 Task: For heading Use Roboto mono with red colour.  font size for heading18,  'Change the font style of data to'Roboto mono and font size to 9,  Change the alignment of both headline & data to Align left In the sheet   Rise Sales templetes   book
Action: Mouse moved to (591, 193)
Screenshot: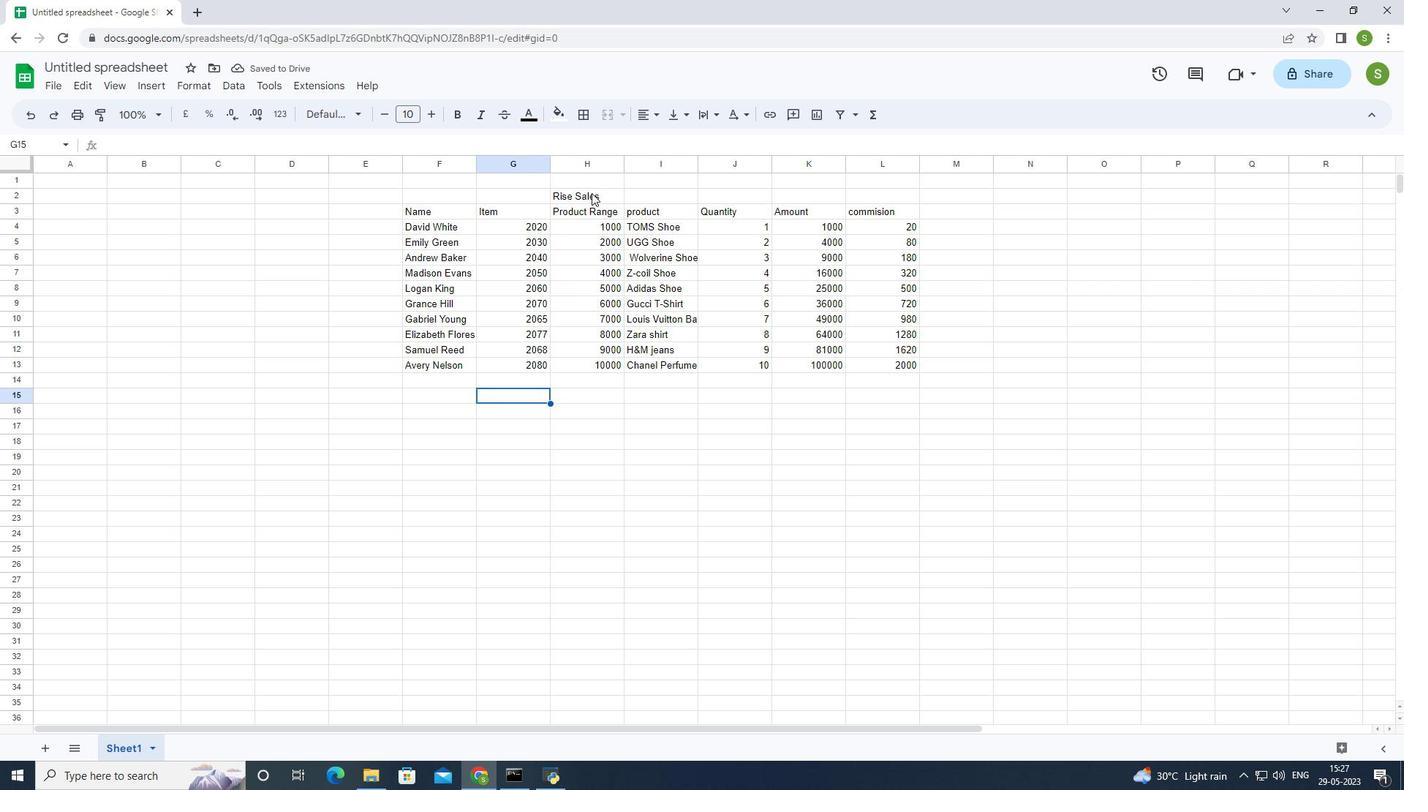 
Action: Mouse pressed left at (591, 193)
Screenshot: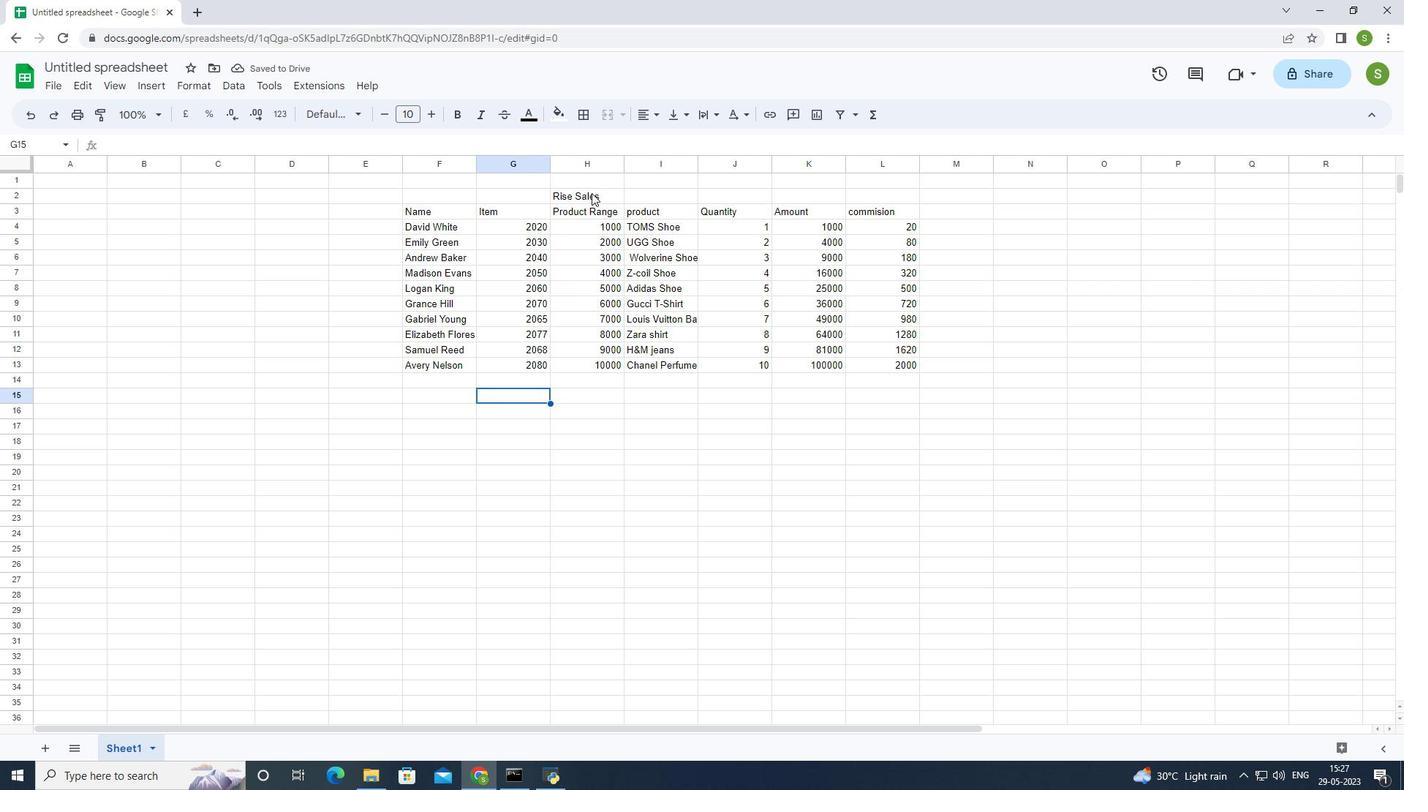 
Action: Mouse moved to (333, 117)
Screenshot: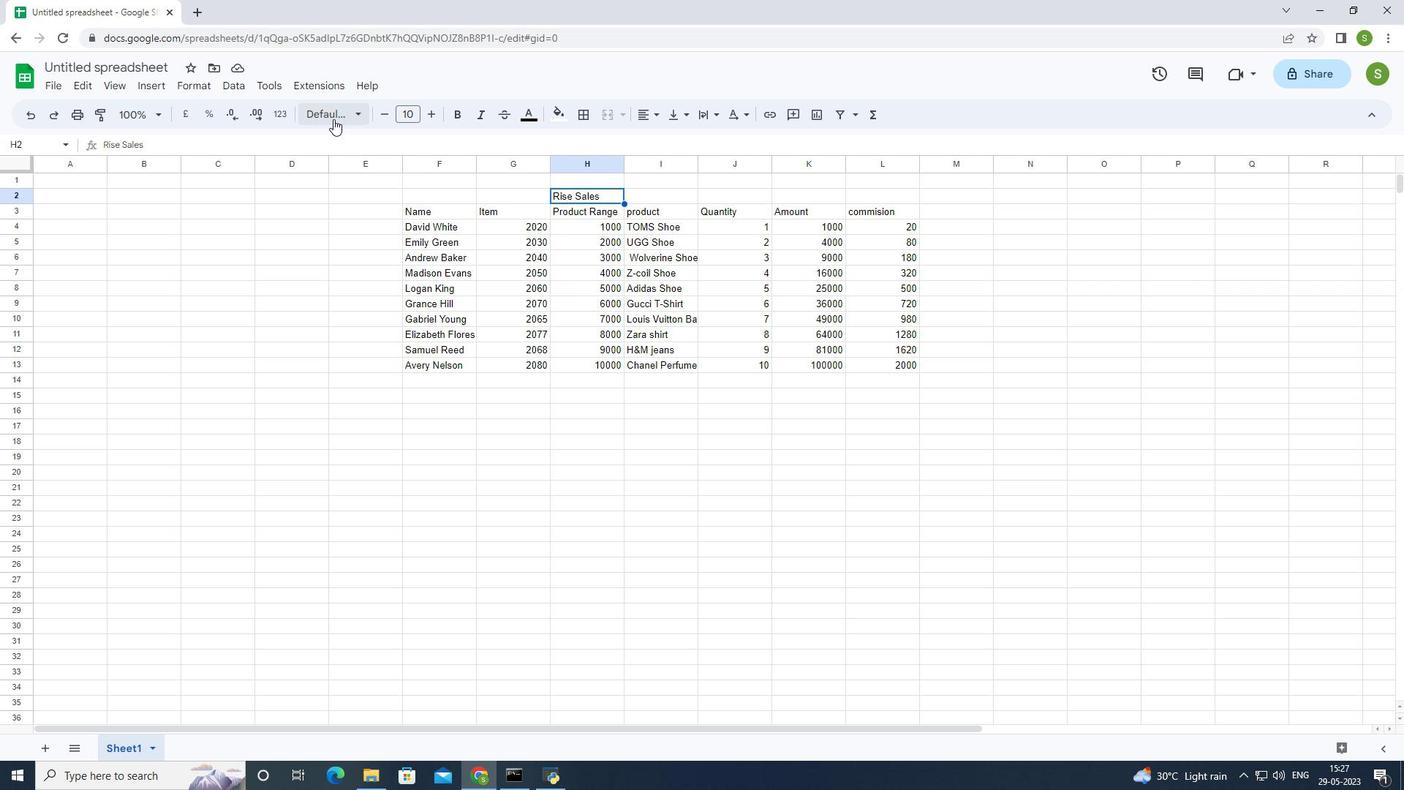 
Action: Mouse pressed left at (333, 117)
Screenshot: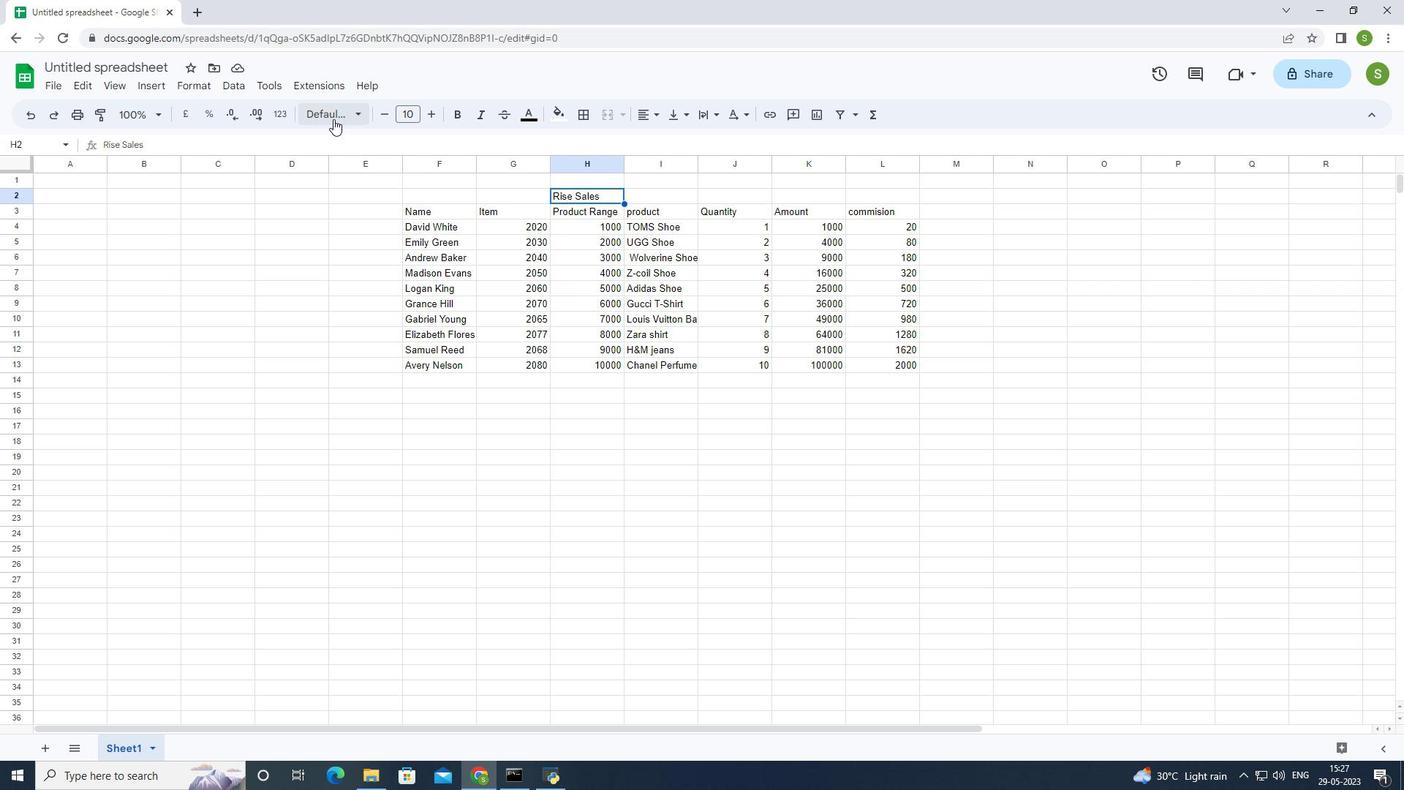 
Action: Mouse moved to (364, 140)
Screenshot: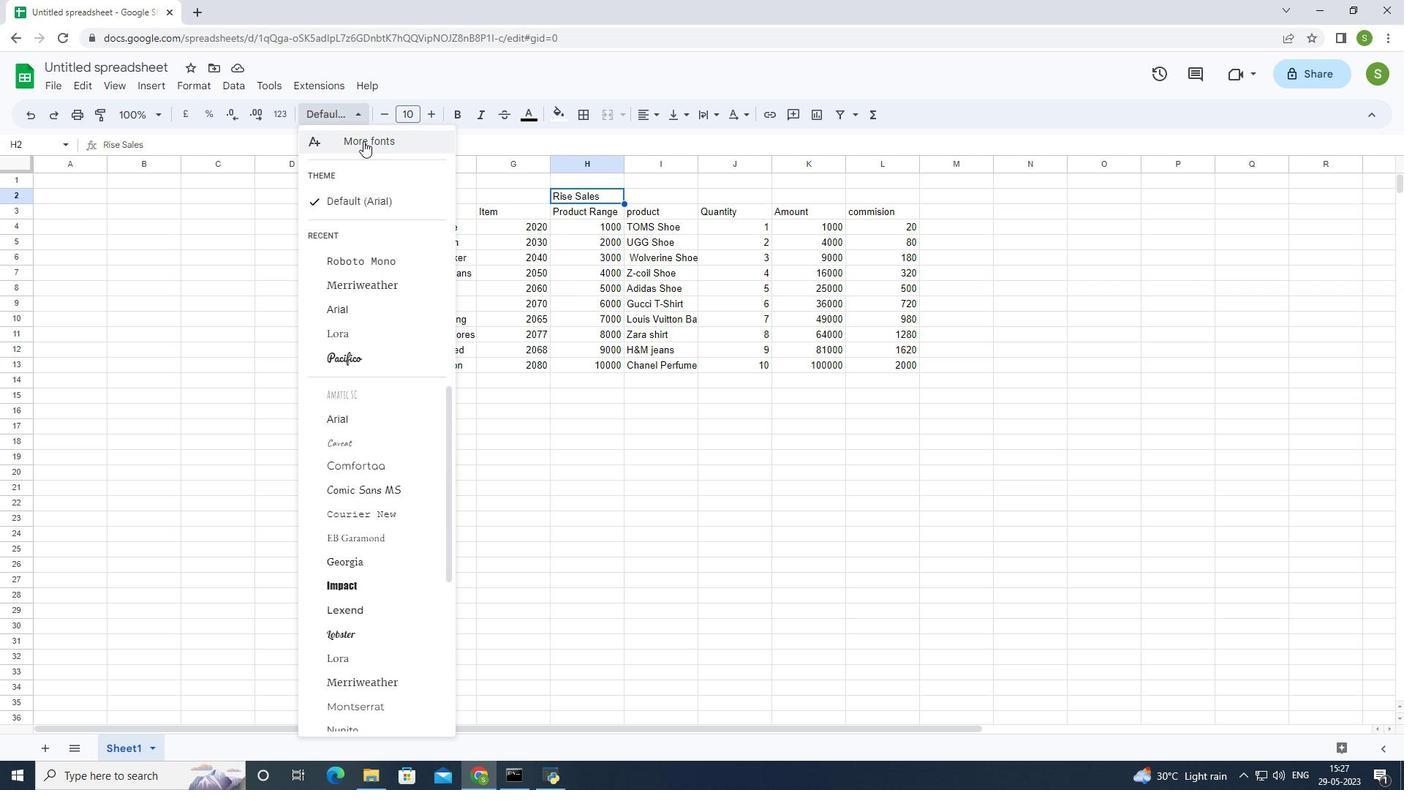 
Action: Mouse pressed left at (364, 140)
Screenshot: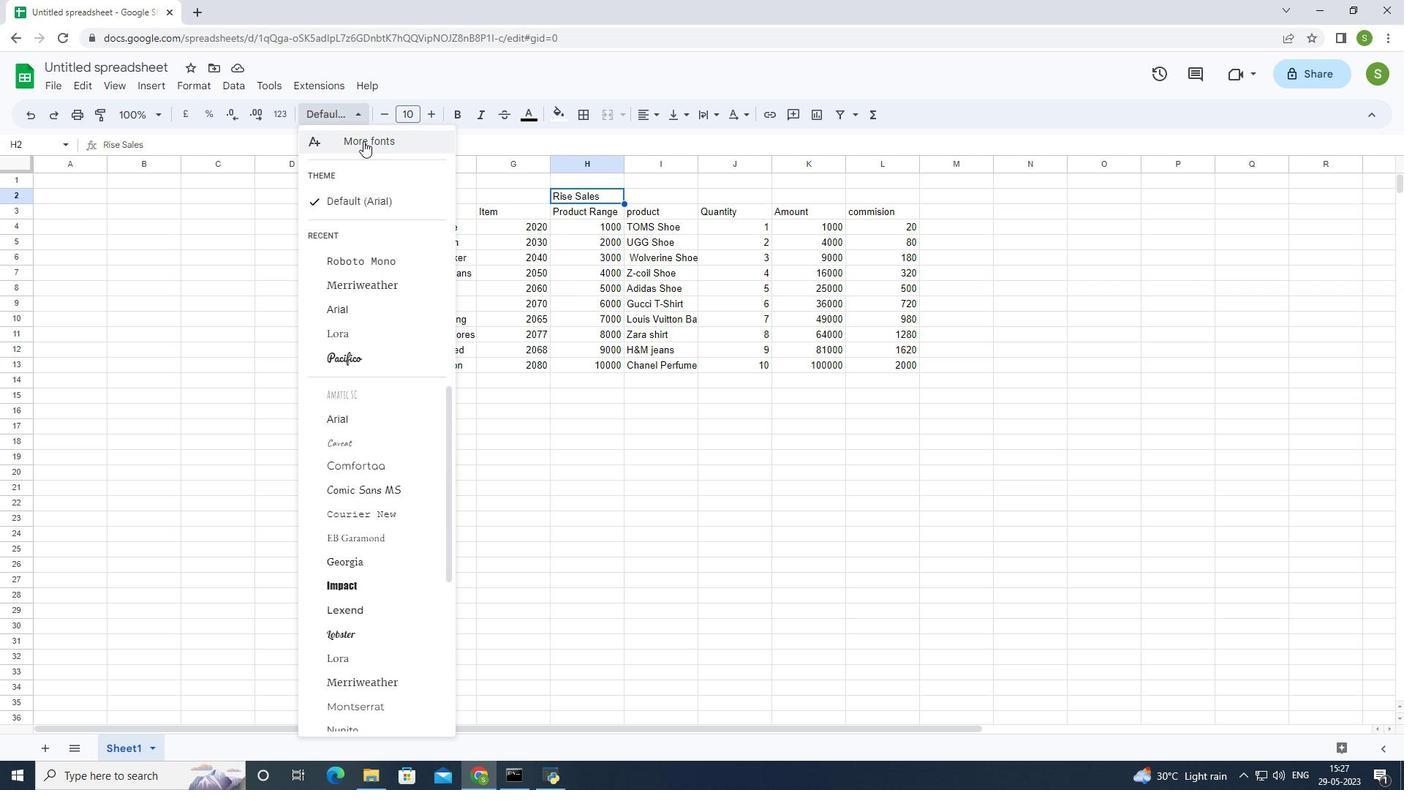
Action: Mouse moved to (536, 295)
Screenshot: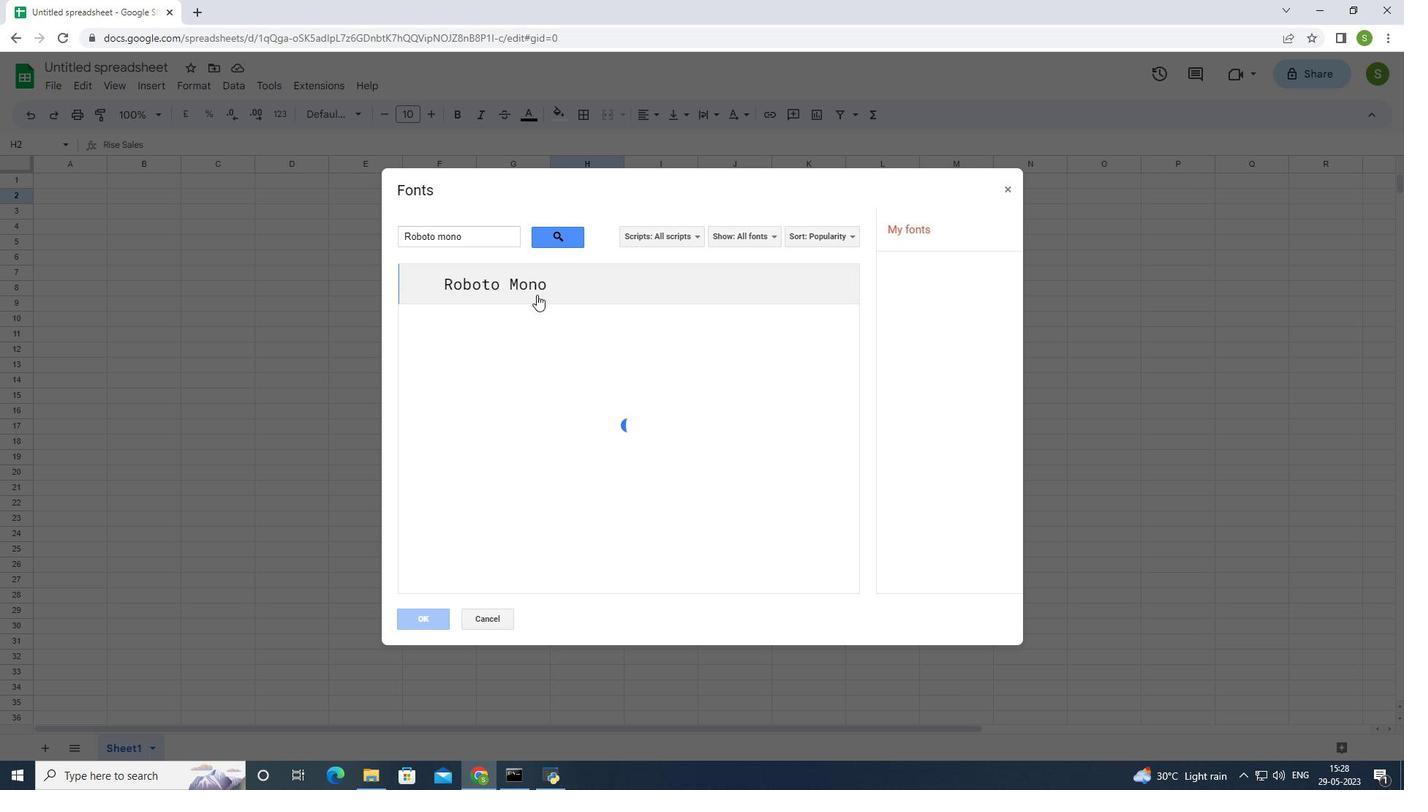 
Action: Mouse pressed left at (536, 295)
Screenshot: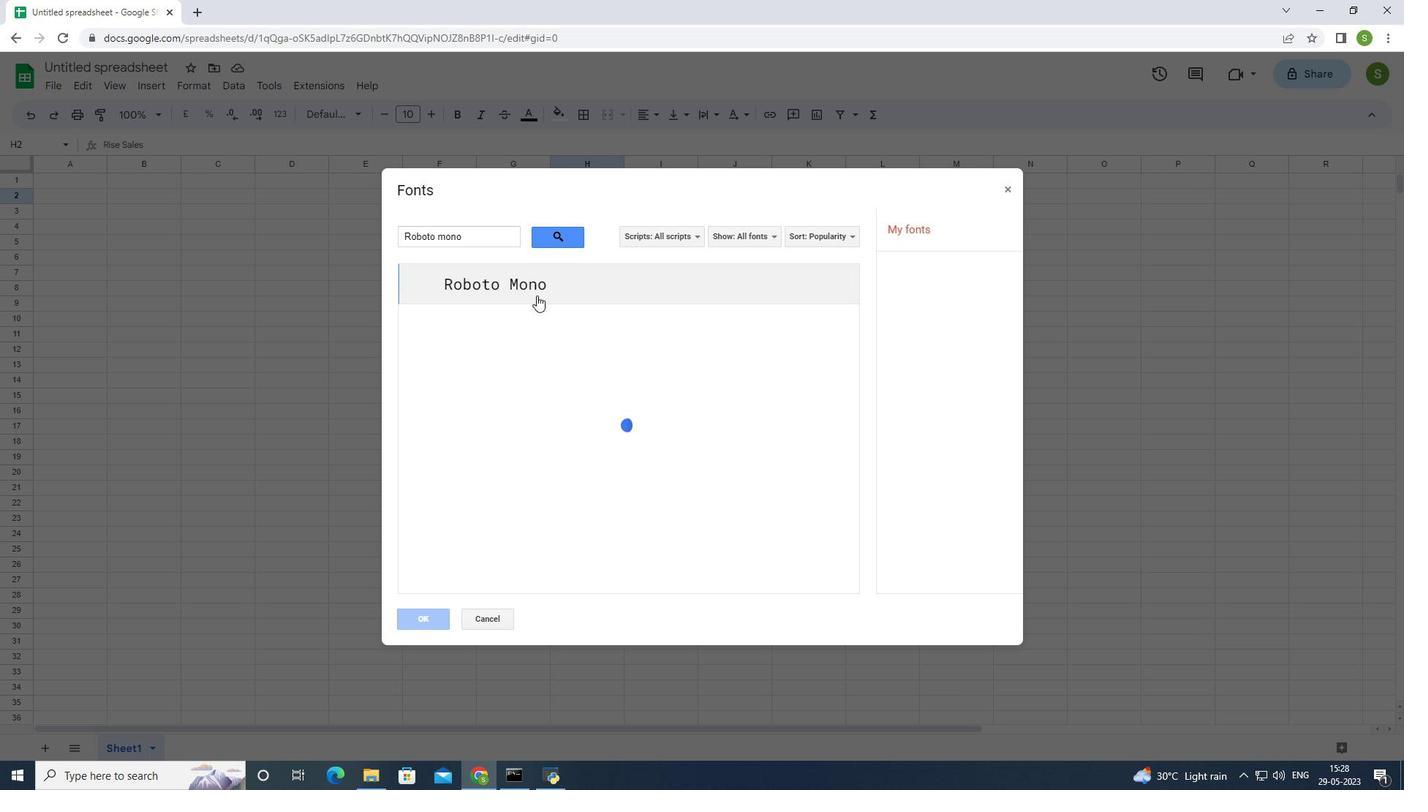 
Action: Mouse moved to (407, 618)
Screenshot: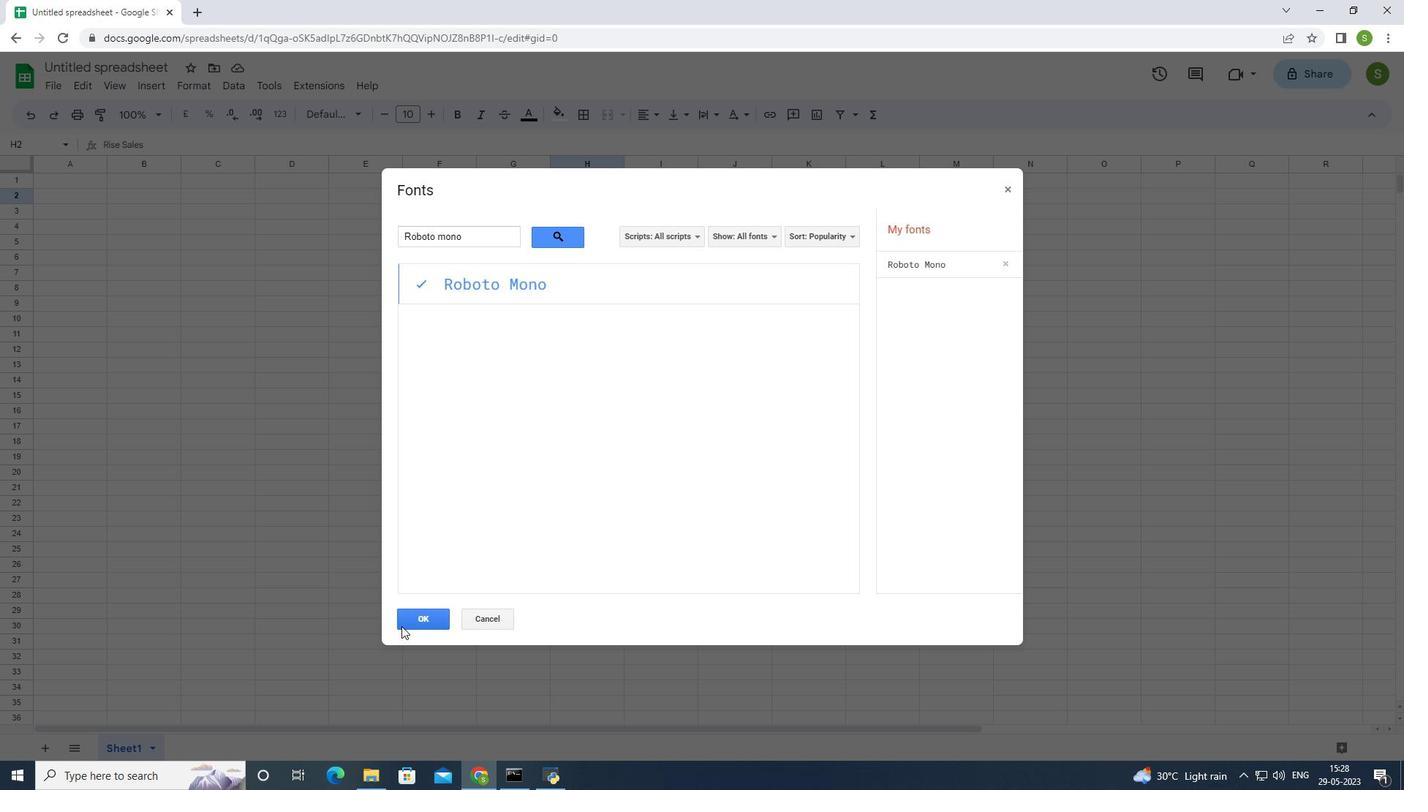 
Action: Mouse pressed left at (407, 618)
Screenshot: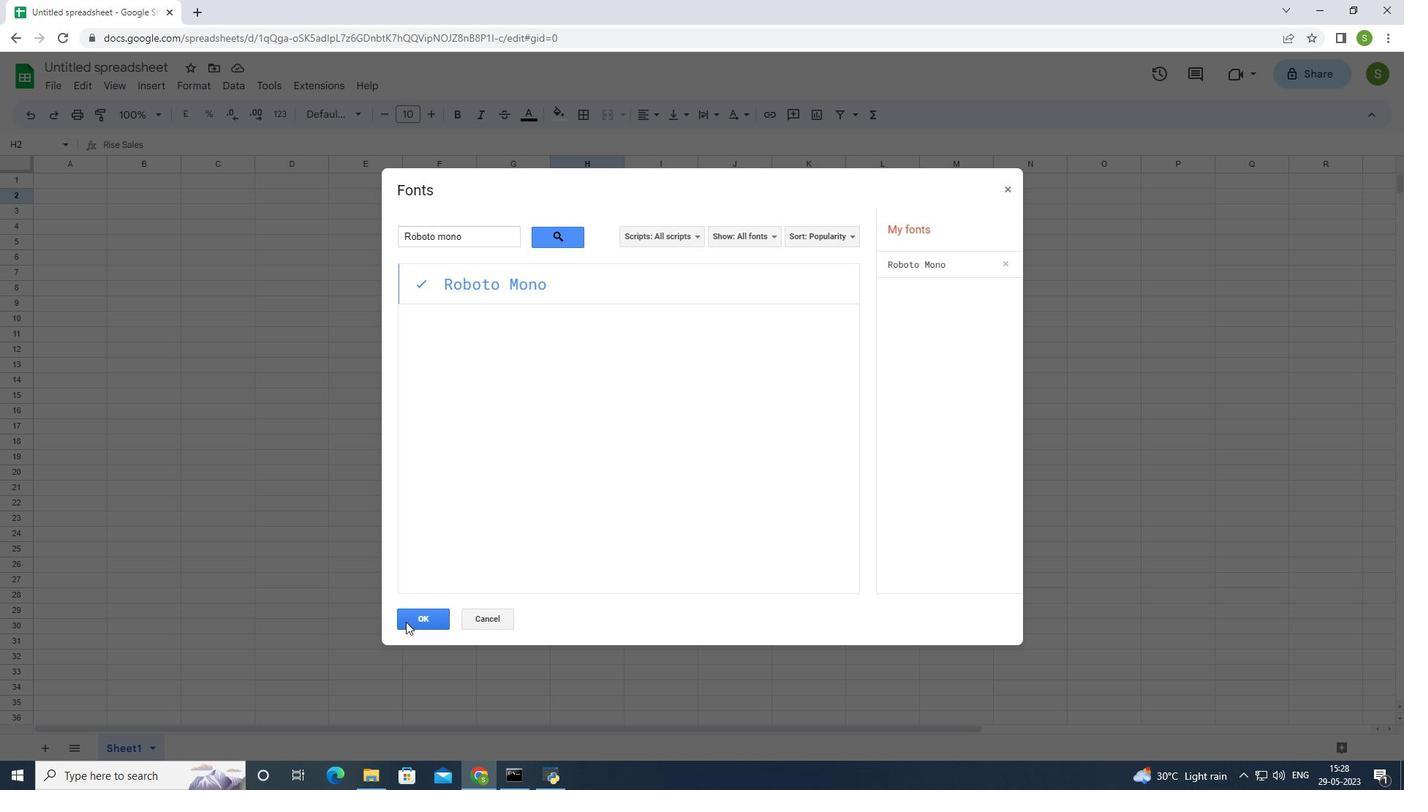 
Action: Mouse moved to (435, 114)
Screenshot: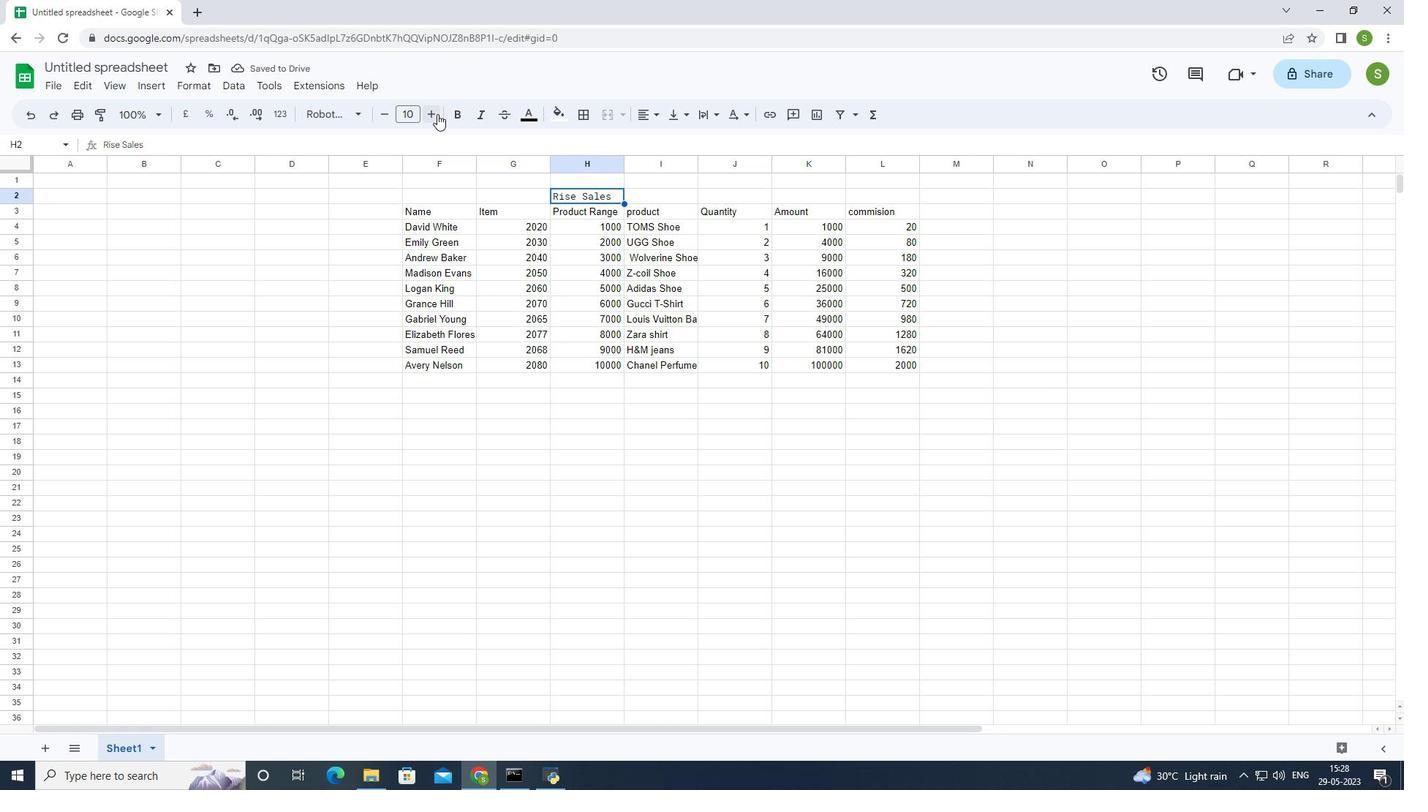 
Action: Mouse pressed left at (435, 114)
Screenshot: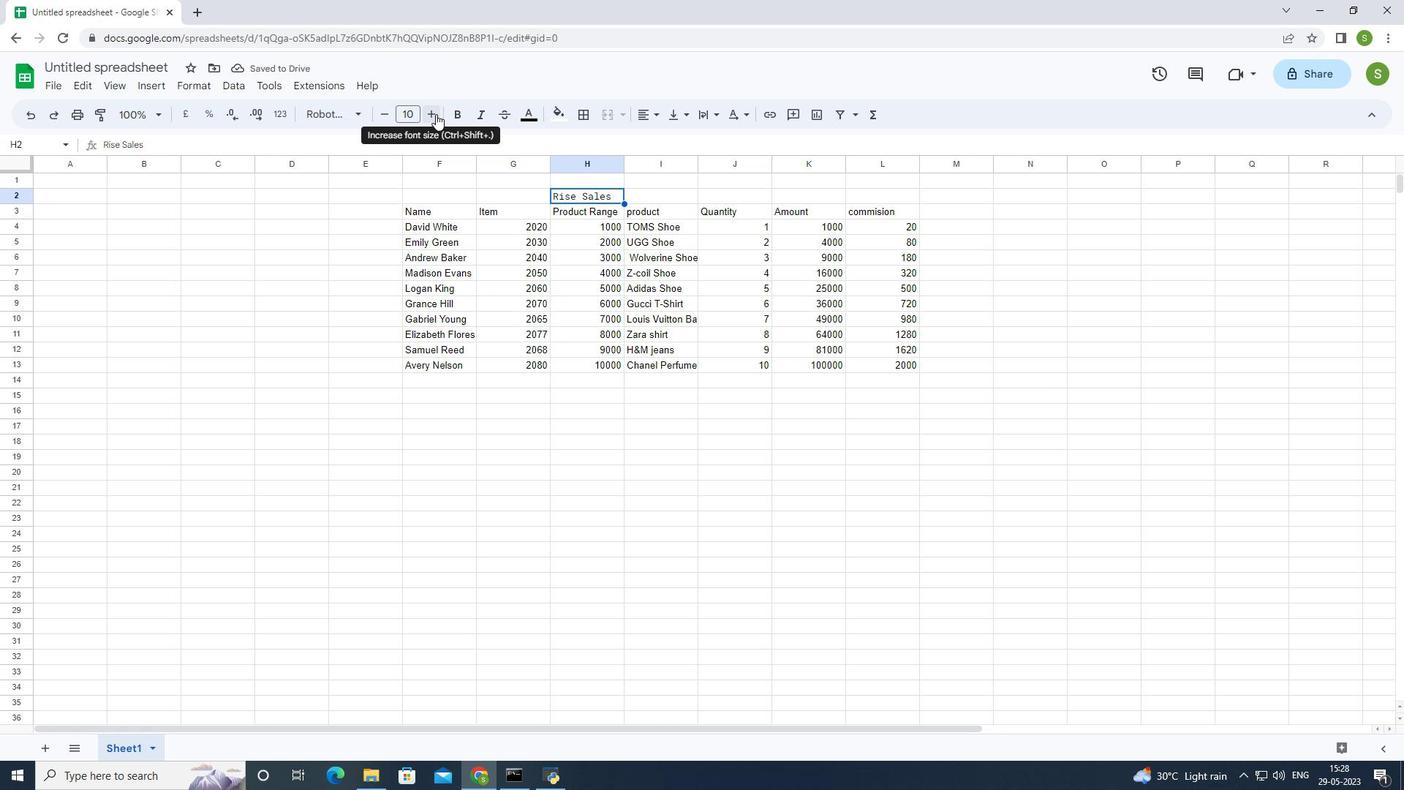 
Action: Mouse pressed left at (435, 114)
Screenshot: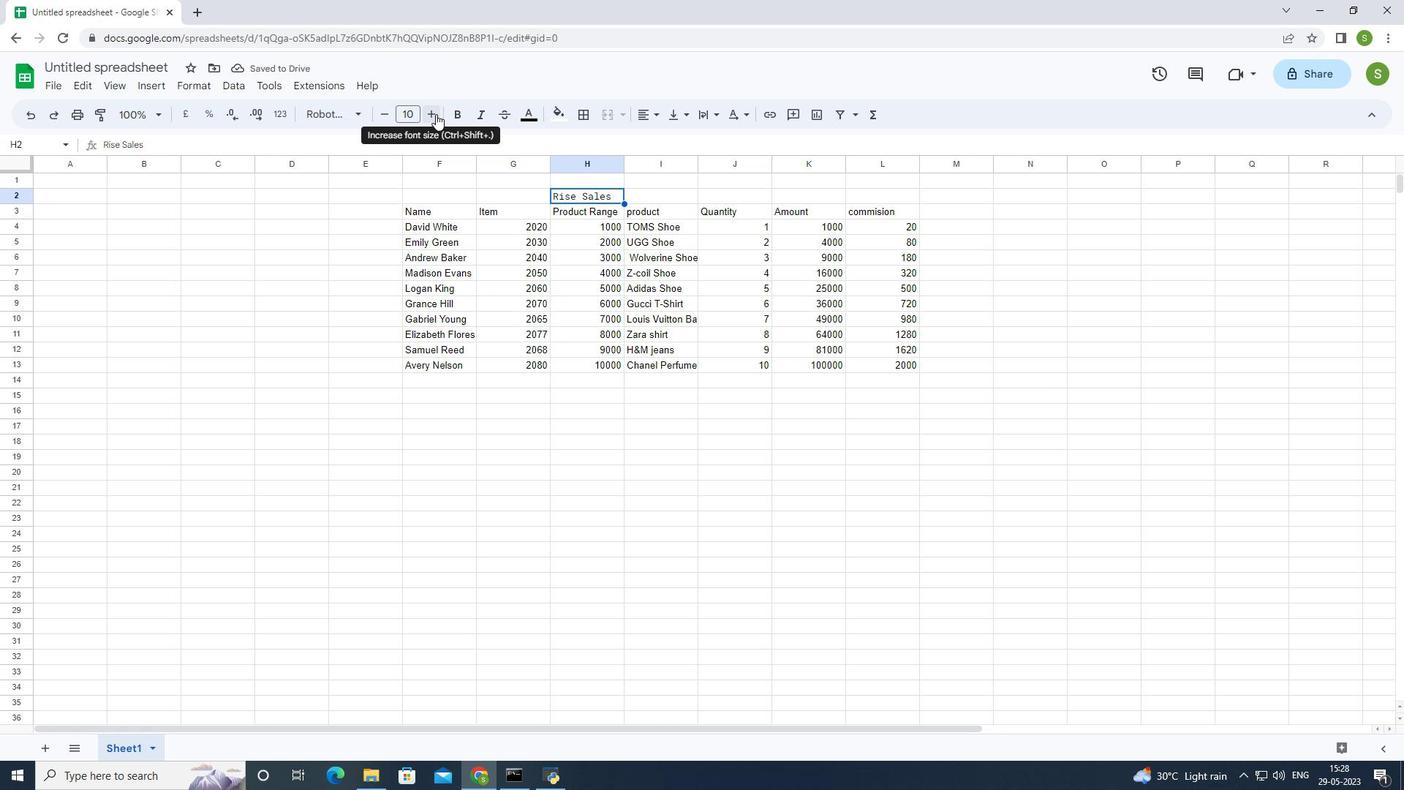 
Action: Mouse pressed left at (435, 114)
Screenshot: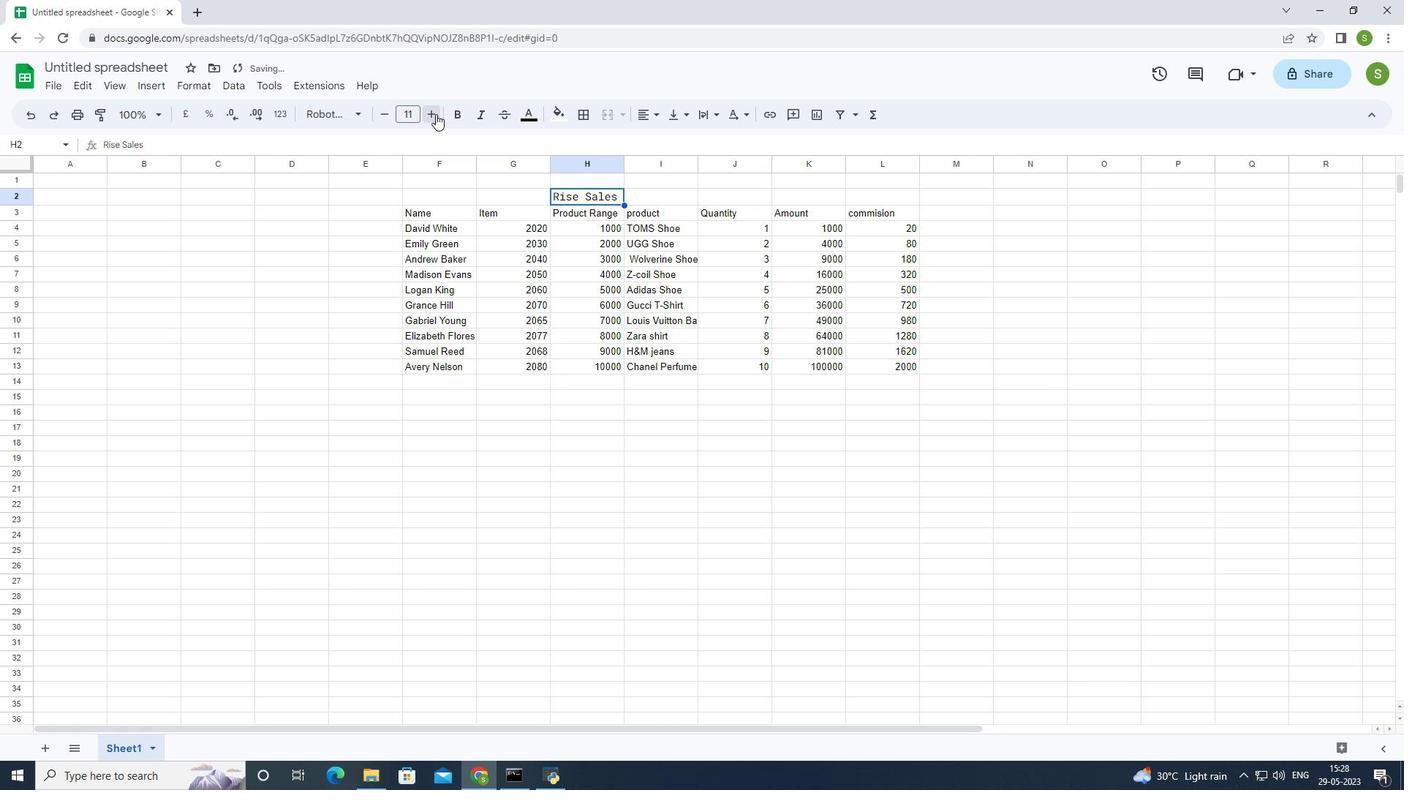 
Action: Mouse pressed left at (435, 114)
Screenshot: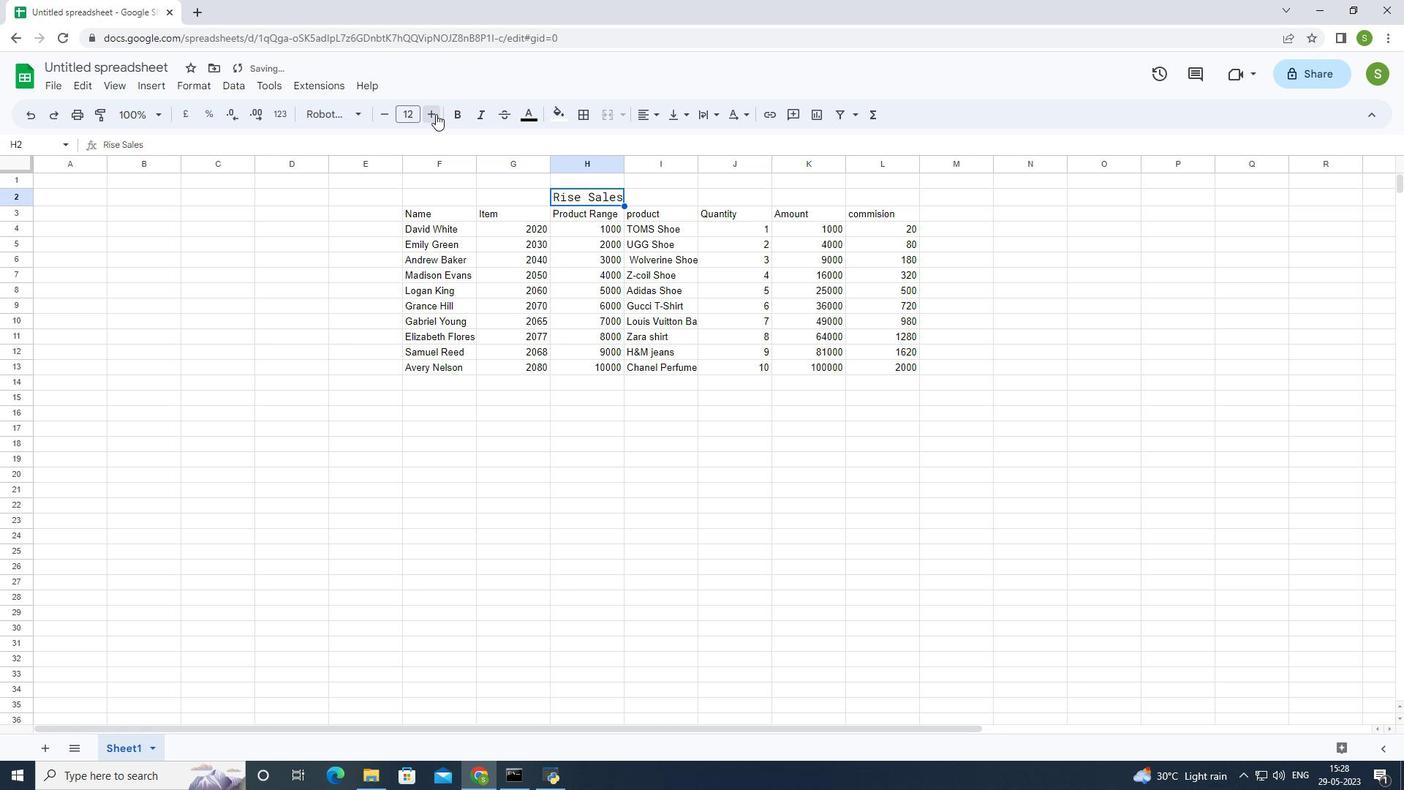 
Action: Mouse pressed left at (435, 114)
Screenshot: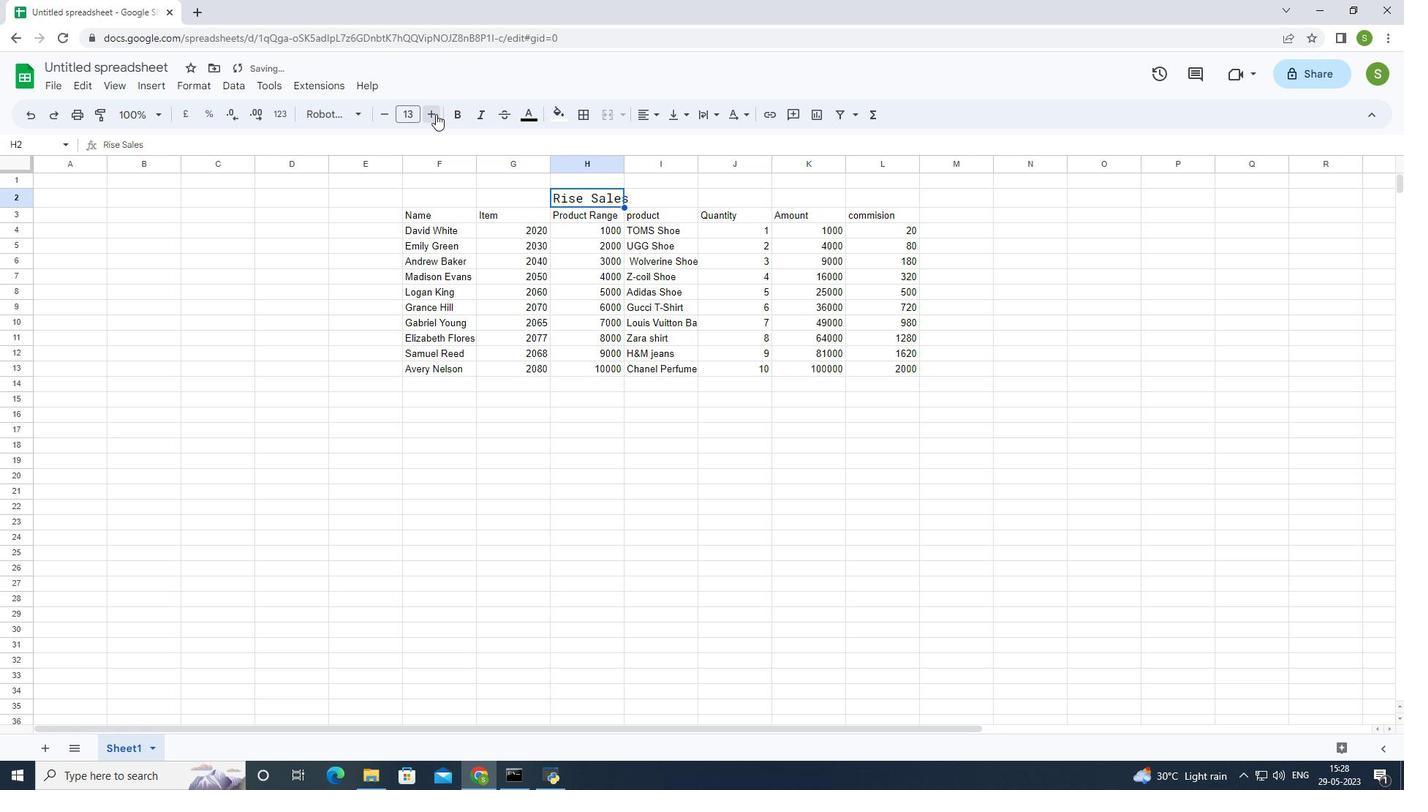 
Action: Mouse pressed left at (435, 114)
Screenshot: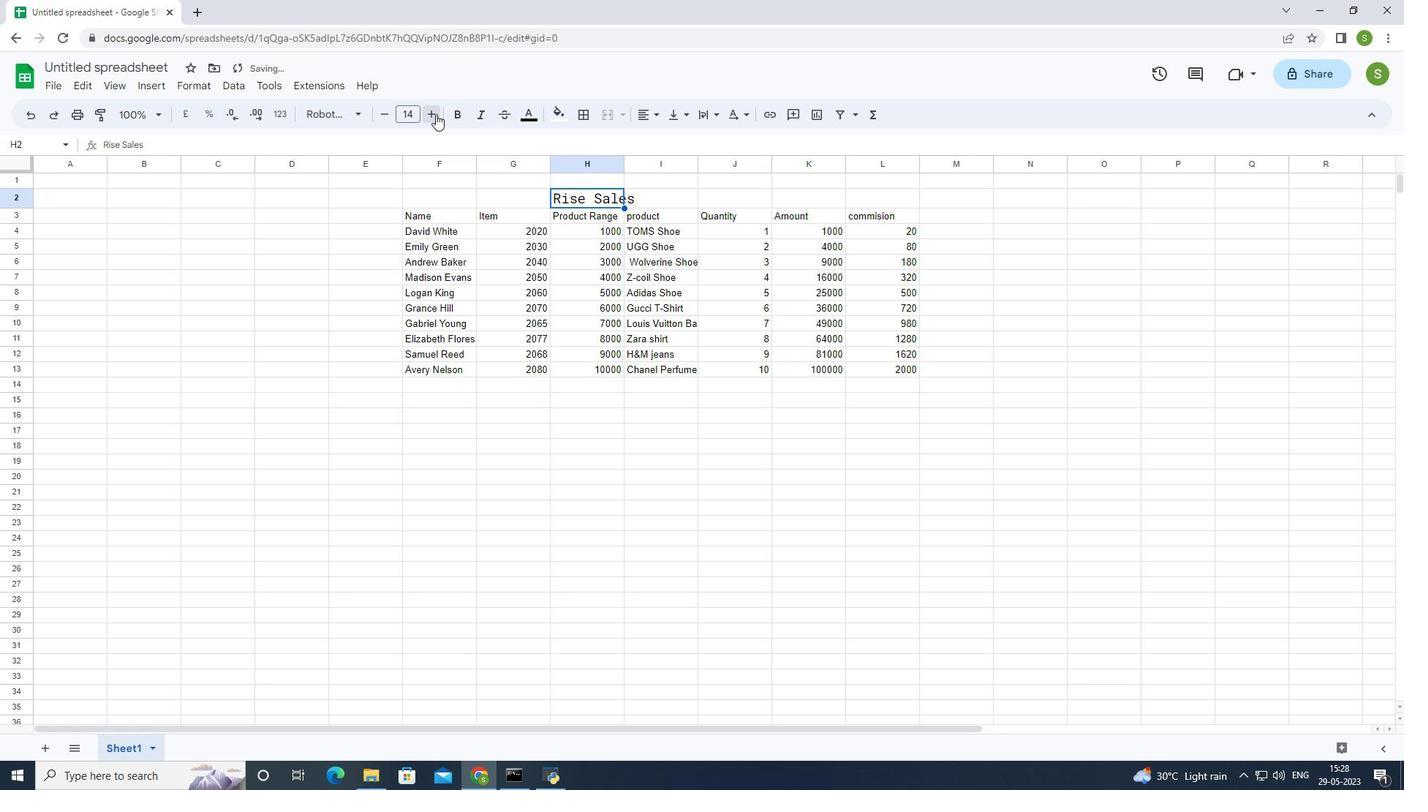 
Action: Mouse pressed left at (435, 114)
Screenshot: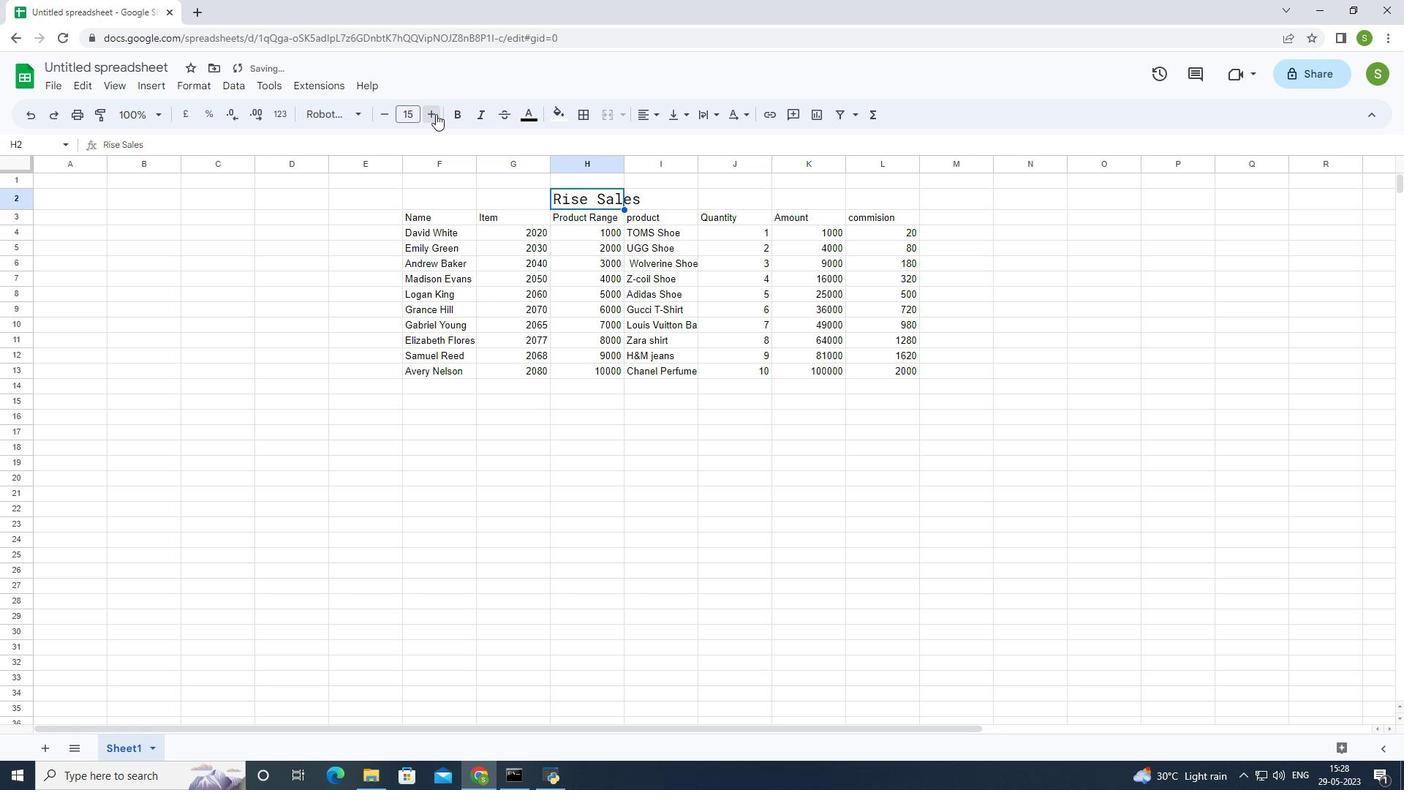 
Action: Mouse pressed left at (435, 114)
Screenshot: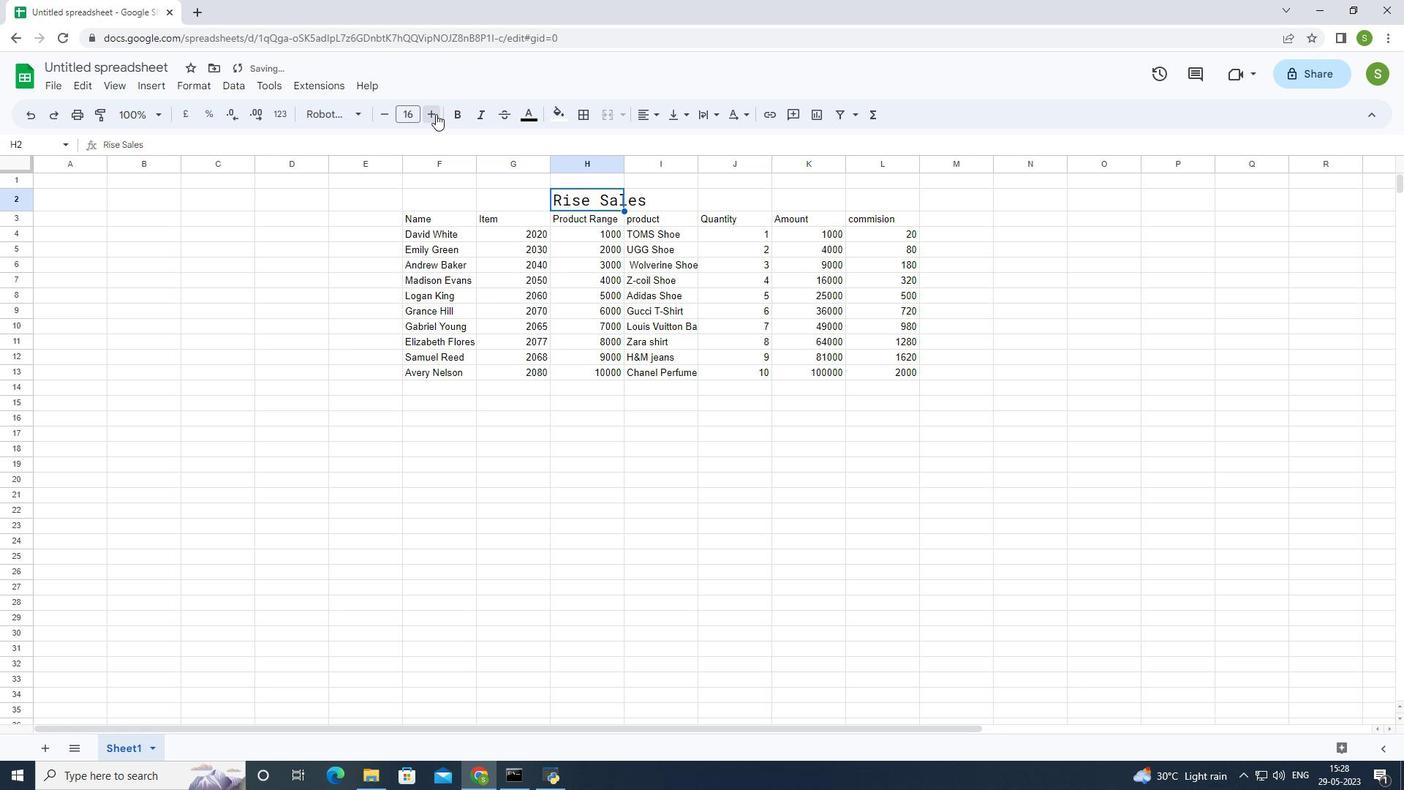 
Action: Mouse pressed left at (435, 114)
Screenshot: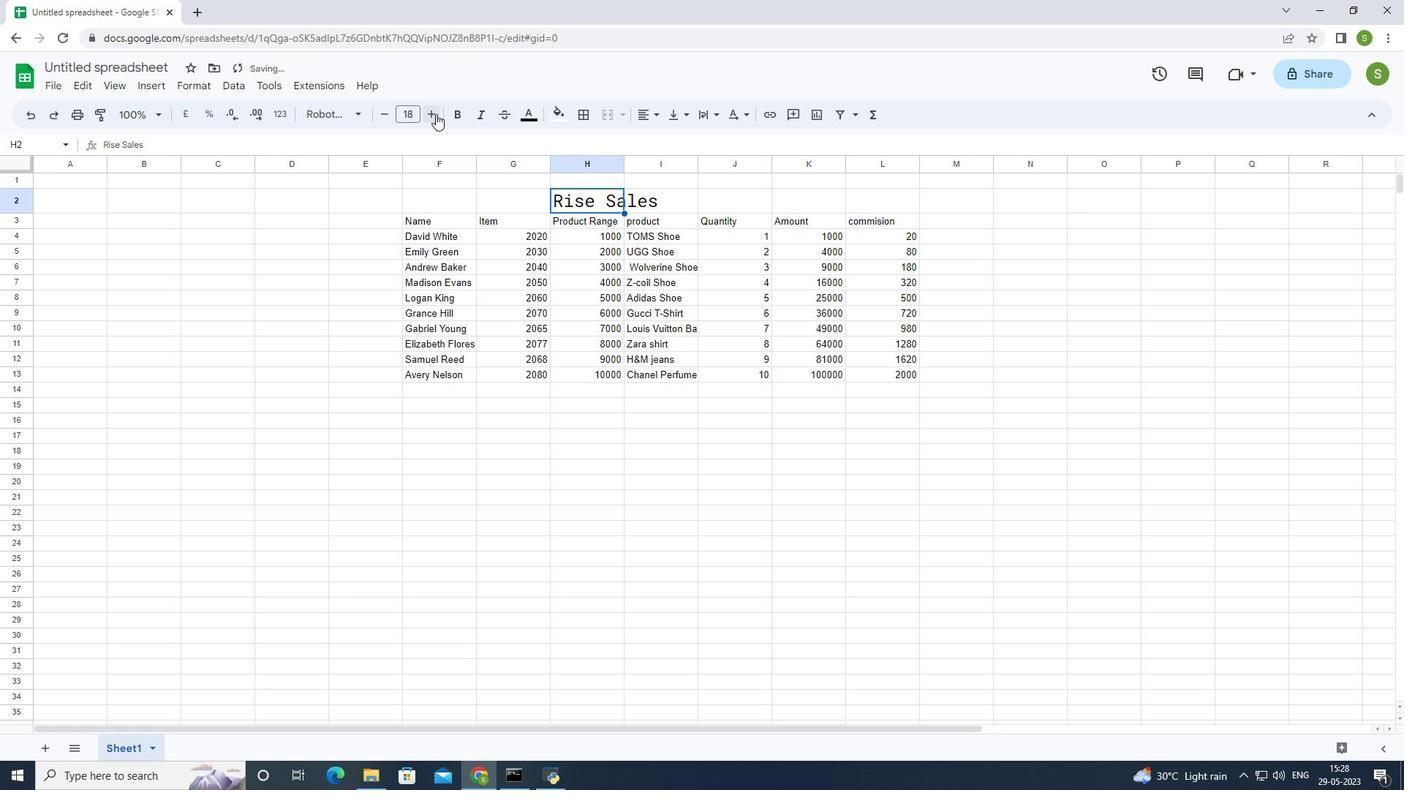 
Action: Mouse moved to (387, 114)
Screenshot: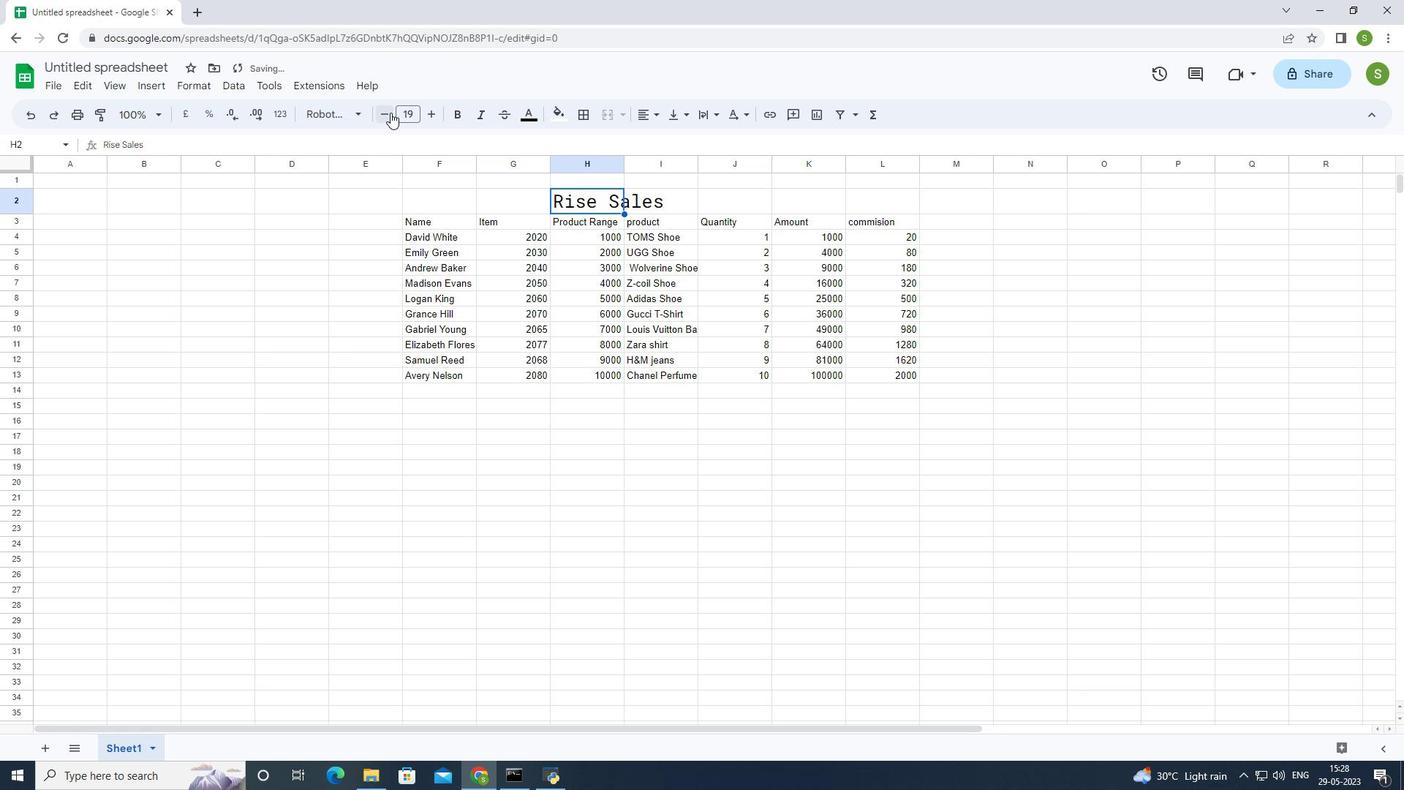 
Action: Mouse pressed left at (387, 114)
Screenshot: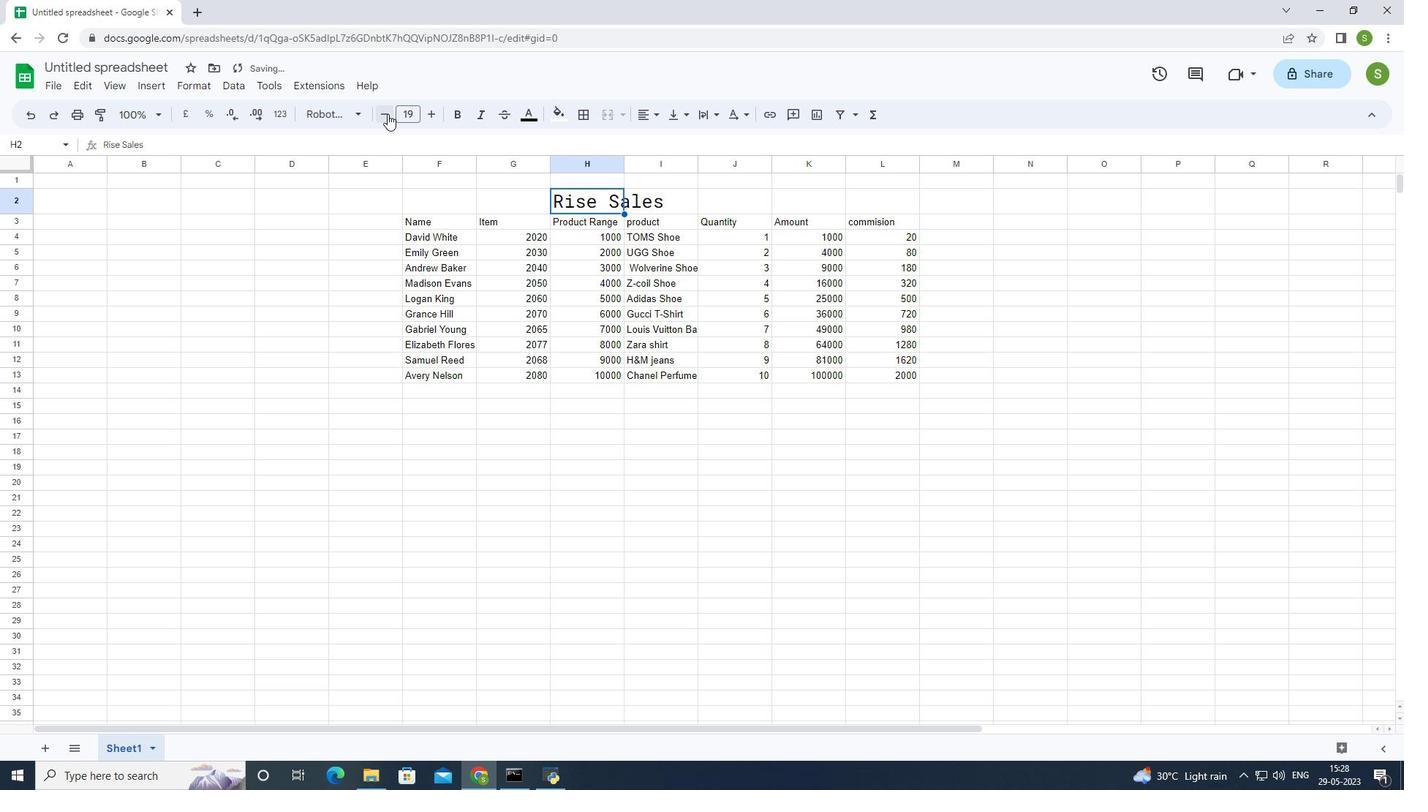 
Action: Mouse moved to (407, 215)
Screenshot: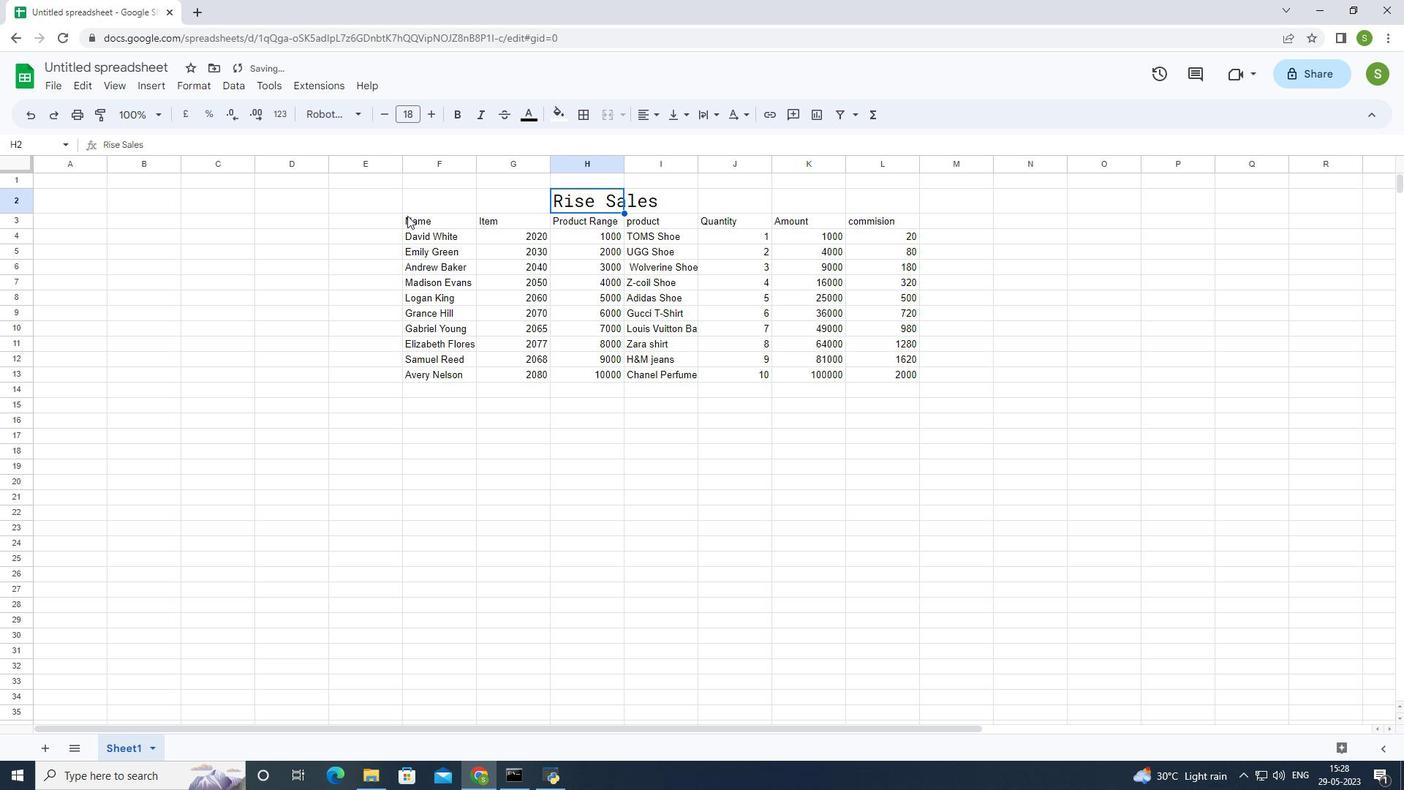 
Action: Mouse pressed left at (407, 215)
Screenshot: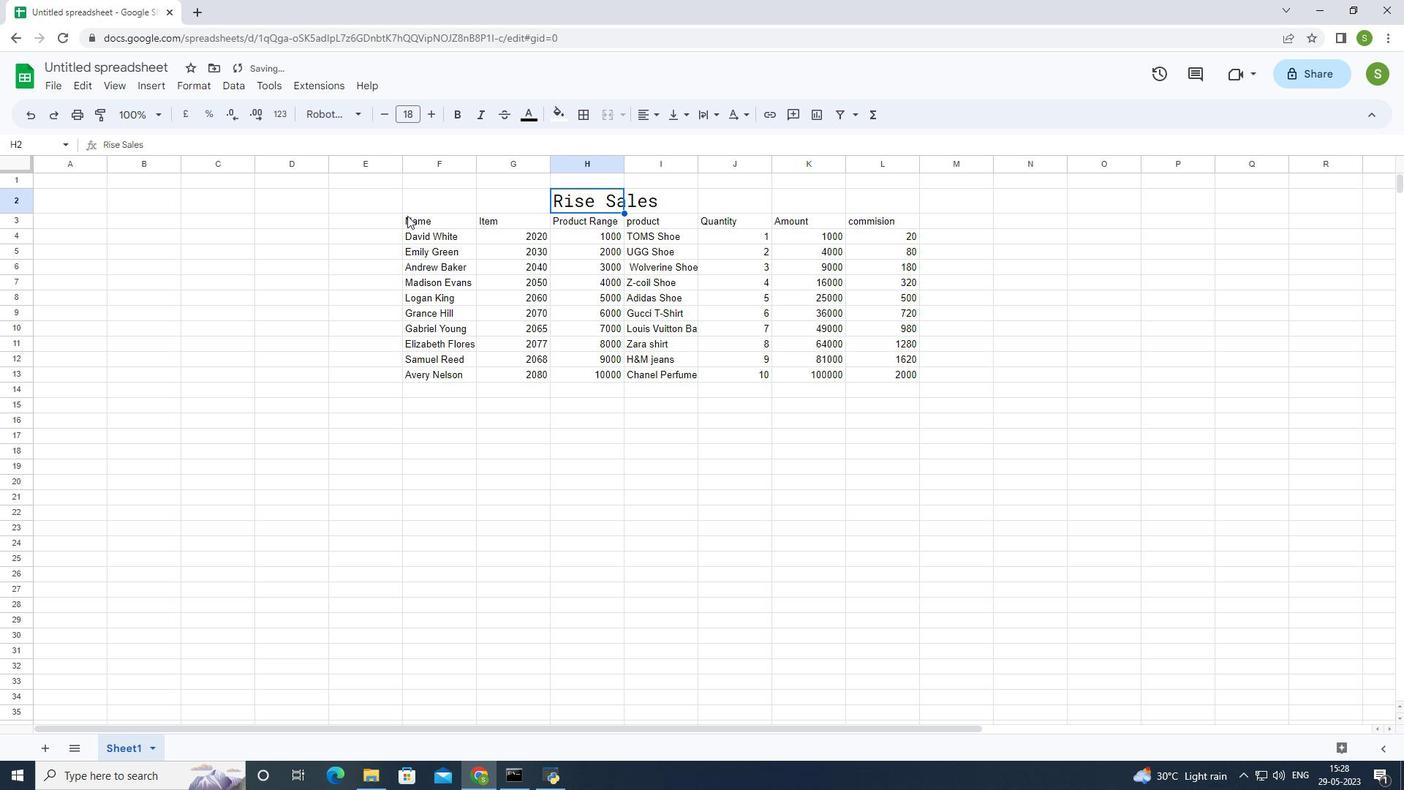 
Action: Mouse moved to (335, 107)
Screenshot: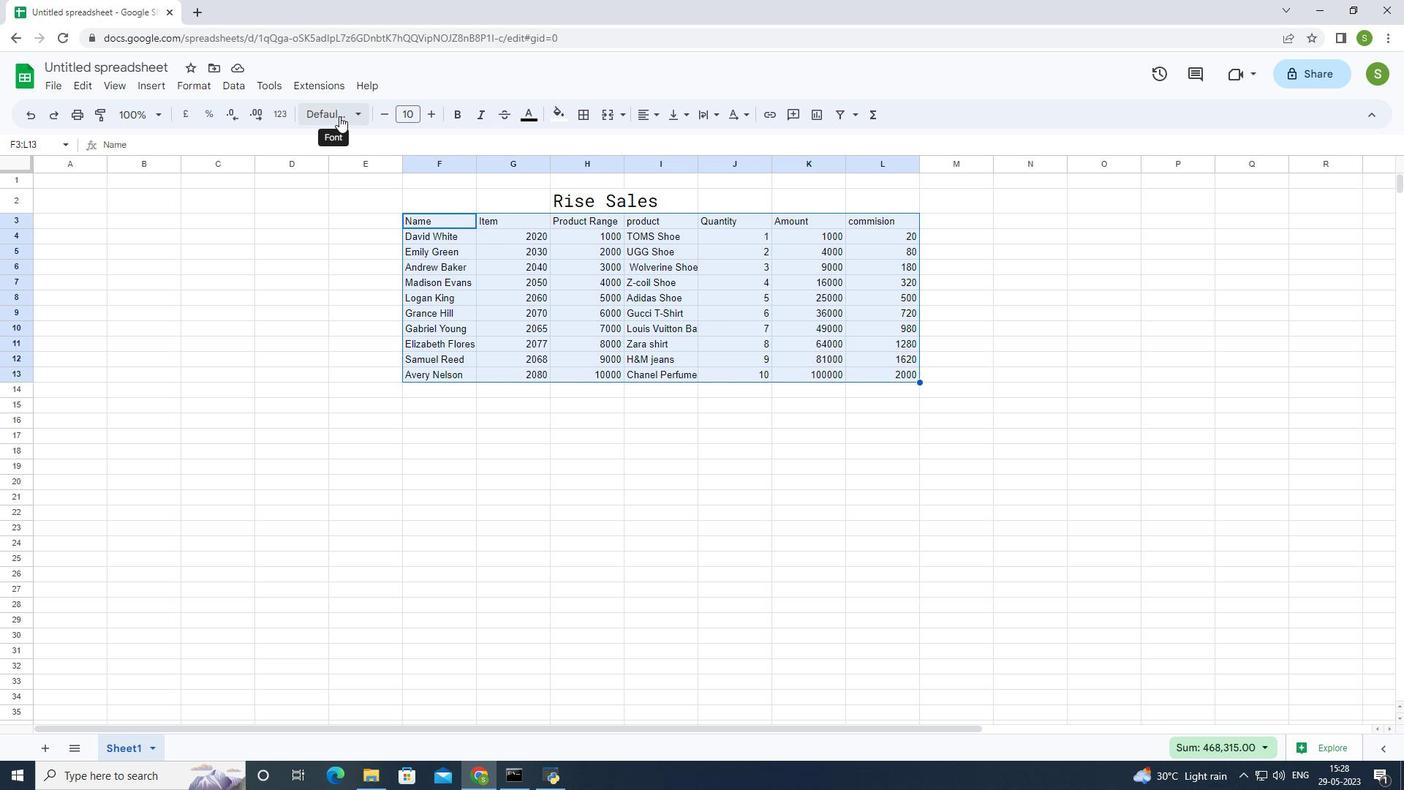 
Action: Mouse pressed left at (335, 107)
Screenshot: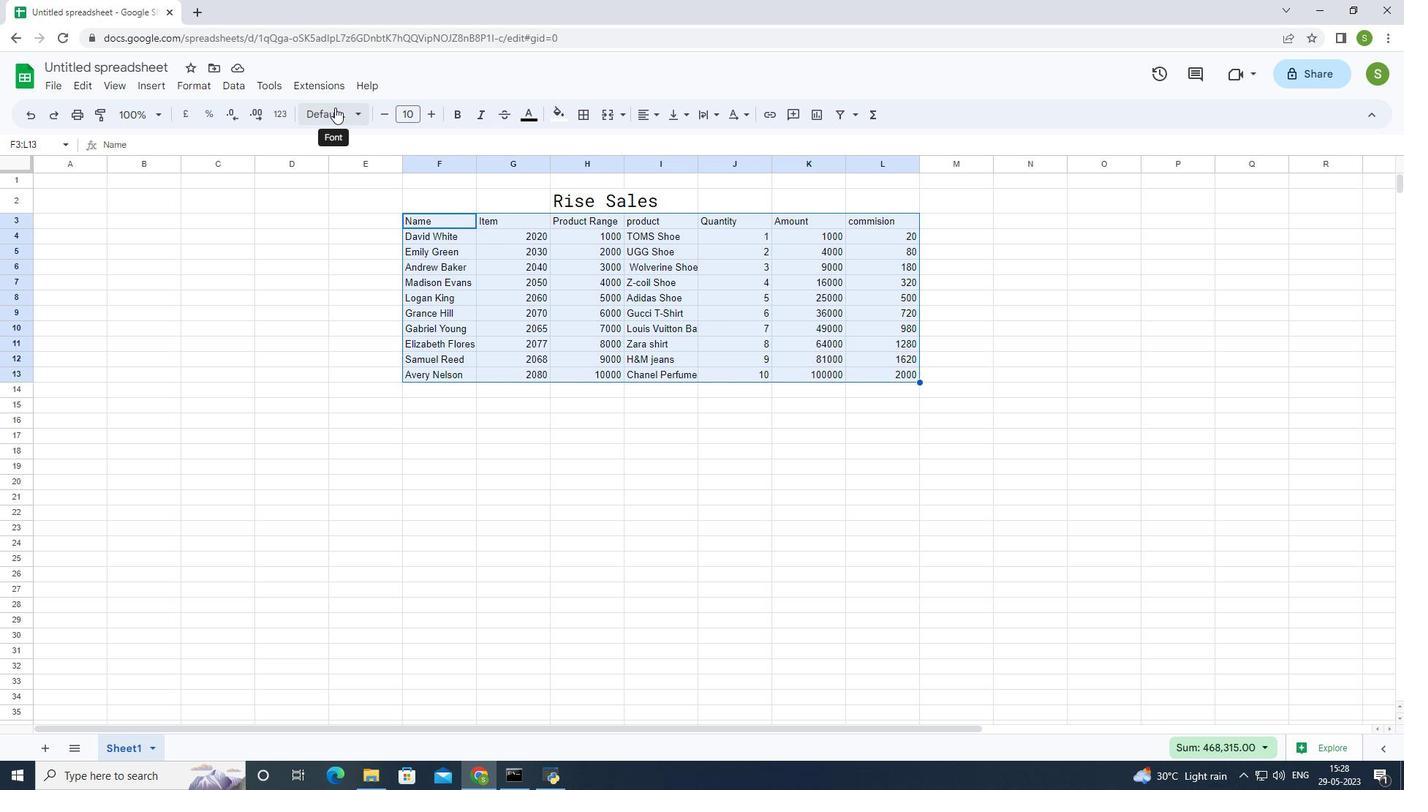 
Action: Mouse moved to (376, 144)
Screenshot: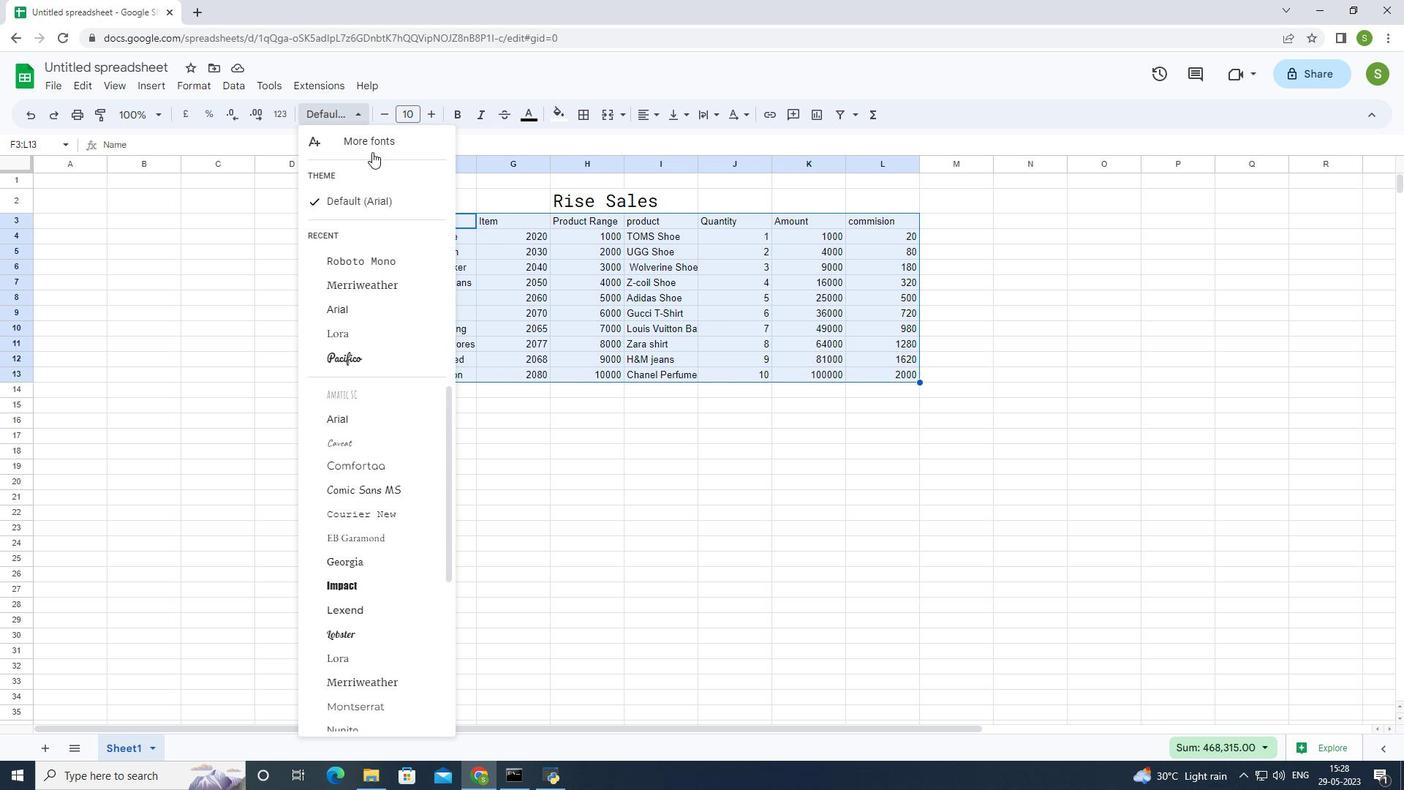 
Action: Mouse pressed left at (376, 144)
Screenshot: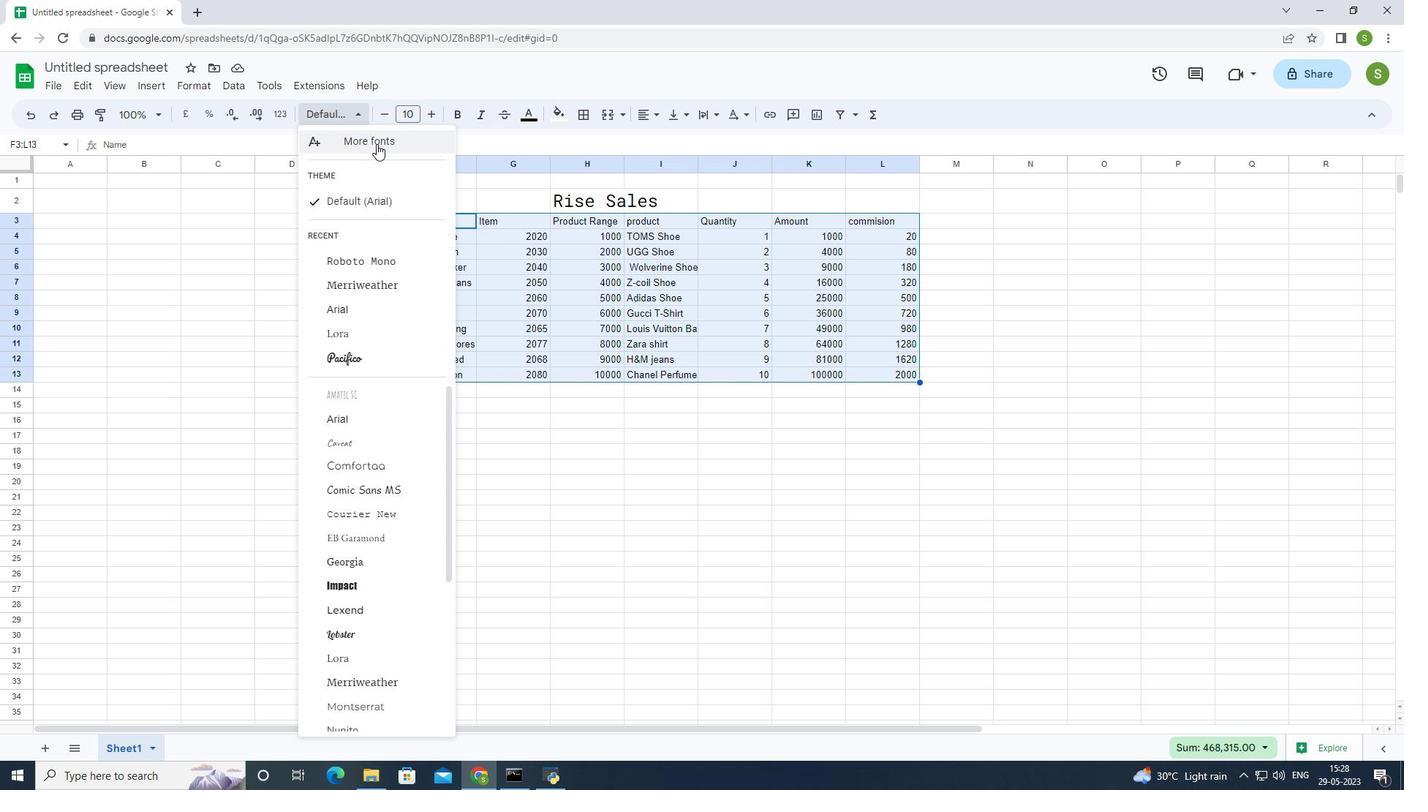 
Action: Mouse moved to (490, 279)
Screenshot: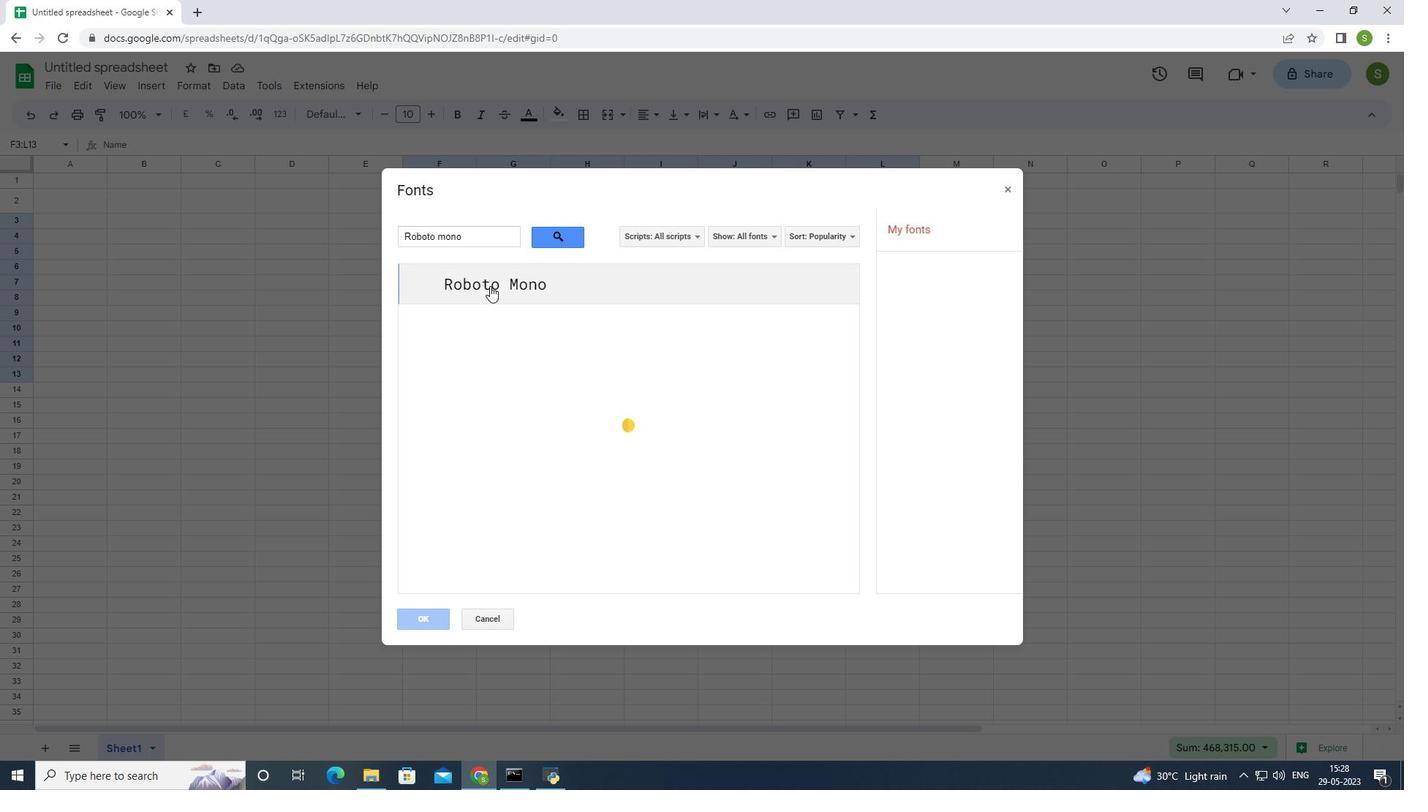 
Action: Mouse pressed left at (490, 279)
Screenshot: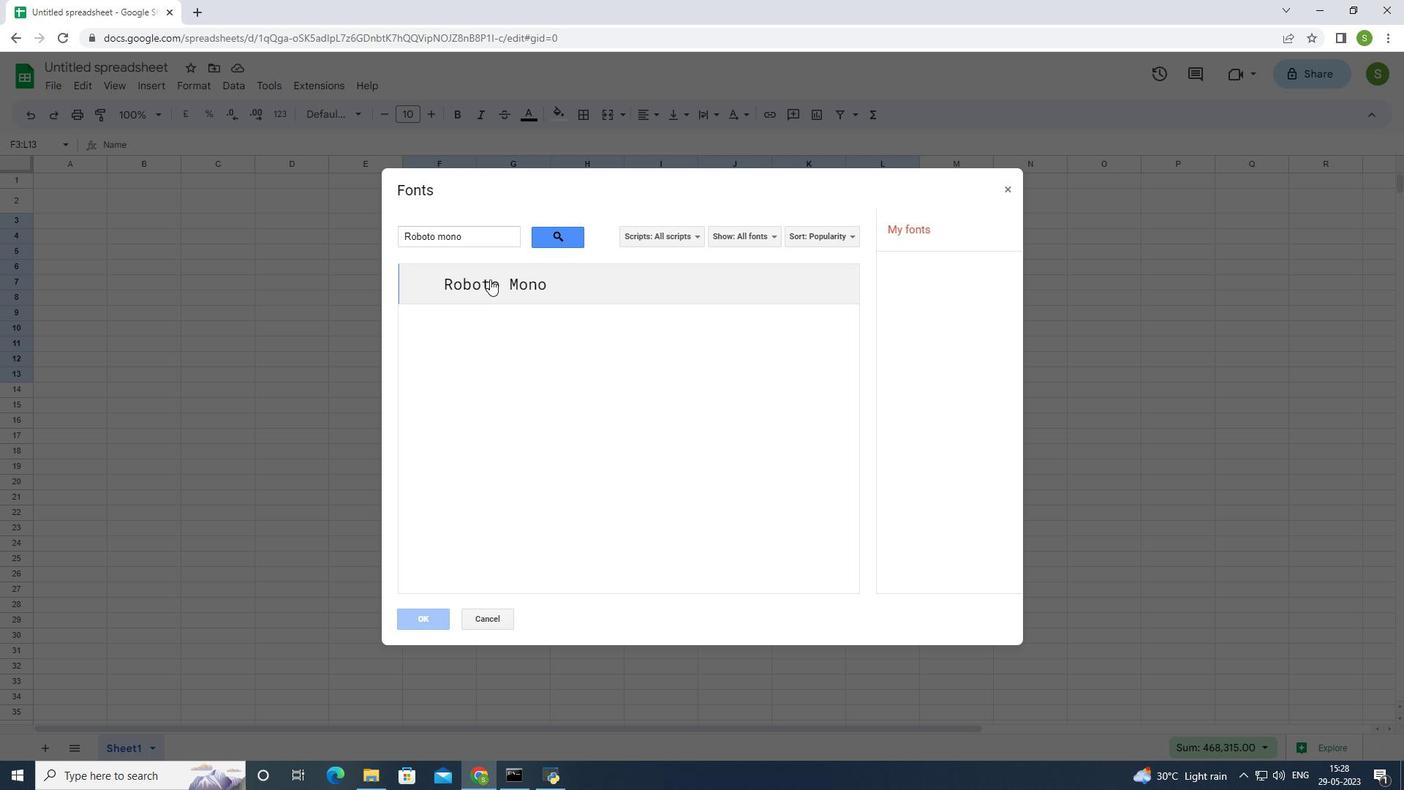 
Action: Mouse moved to (416, 618)
Screenshot: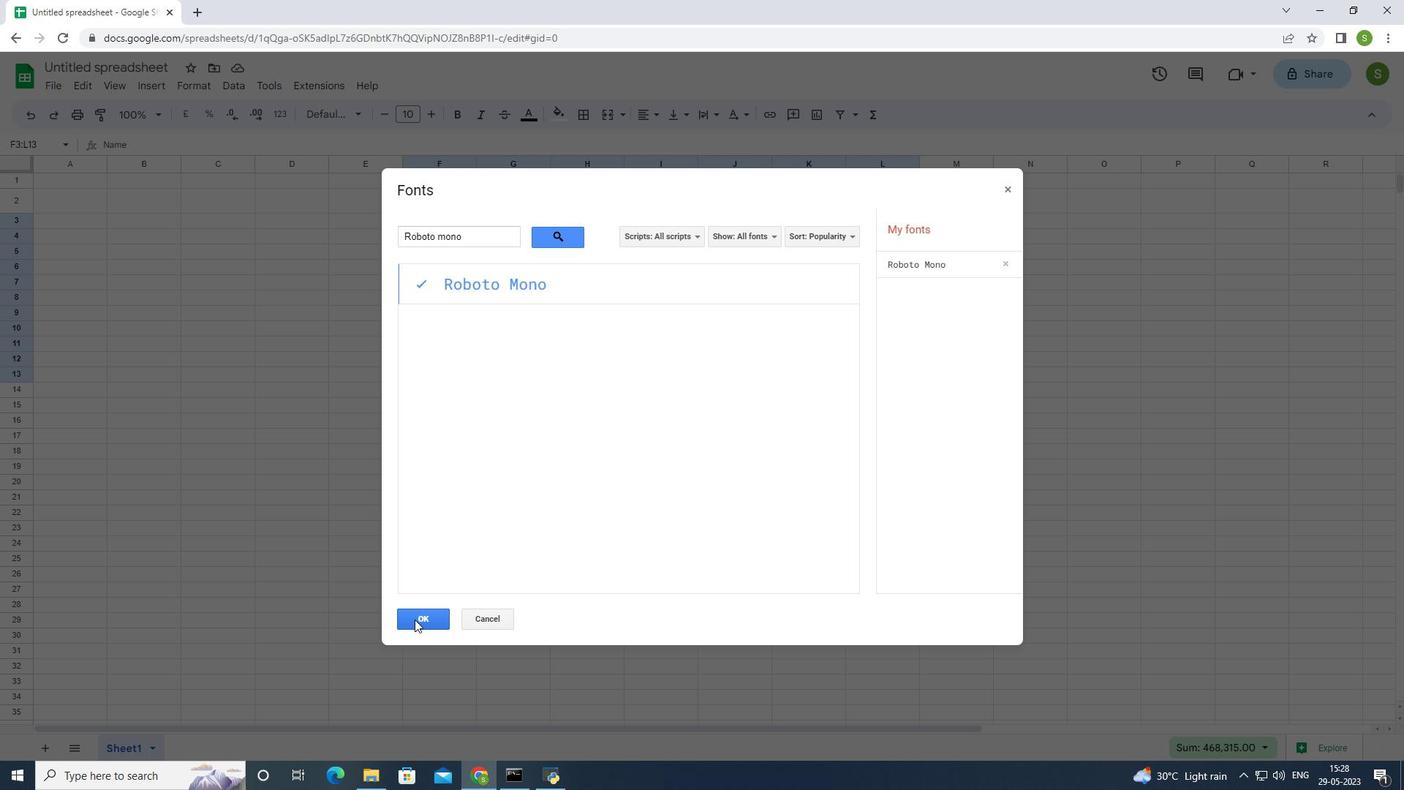 
Action: Mouse pressed left at (416, 618)
Screenshot: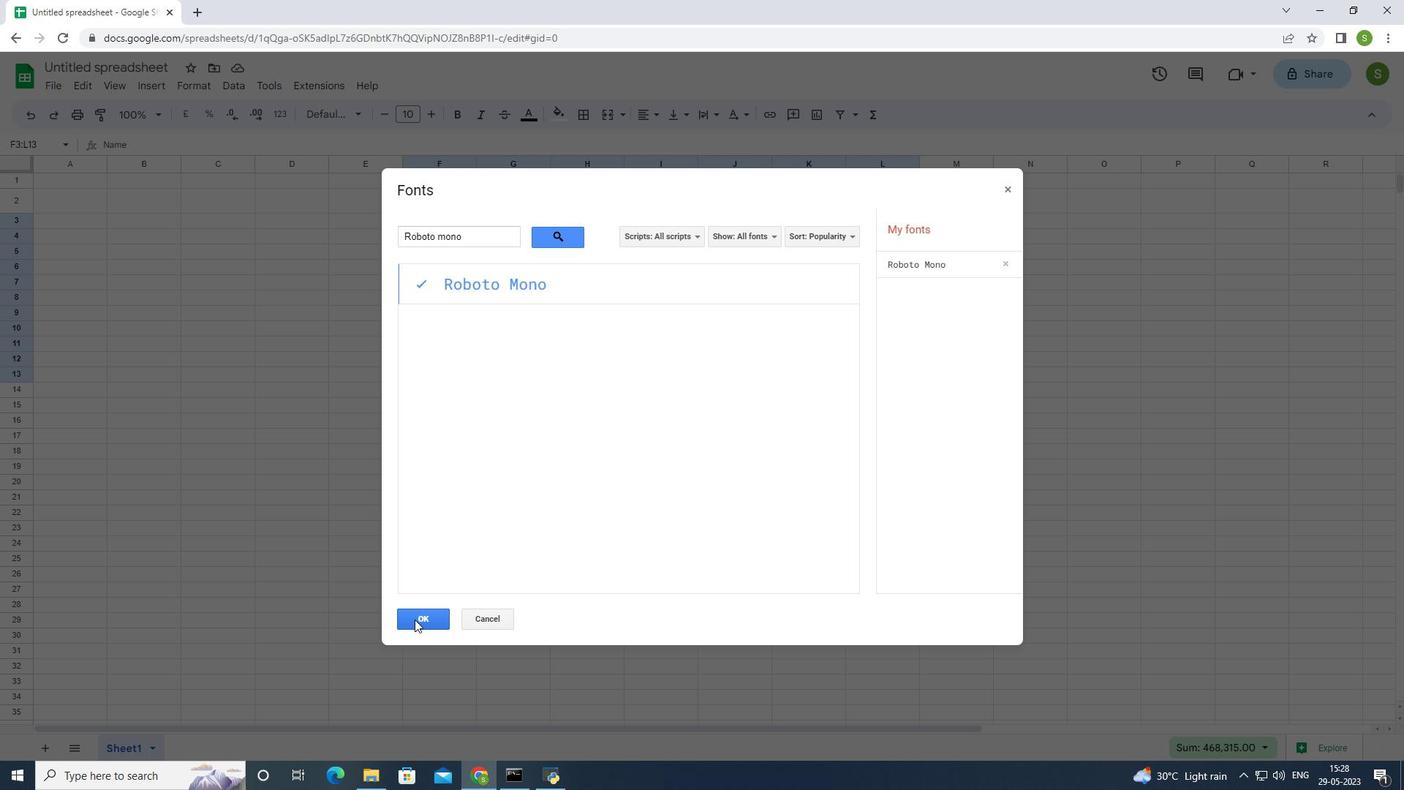 
Action: Mouse moved to (384, 115)
Screenshot: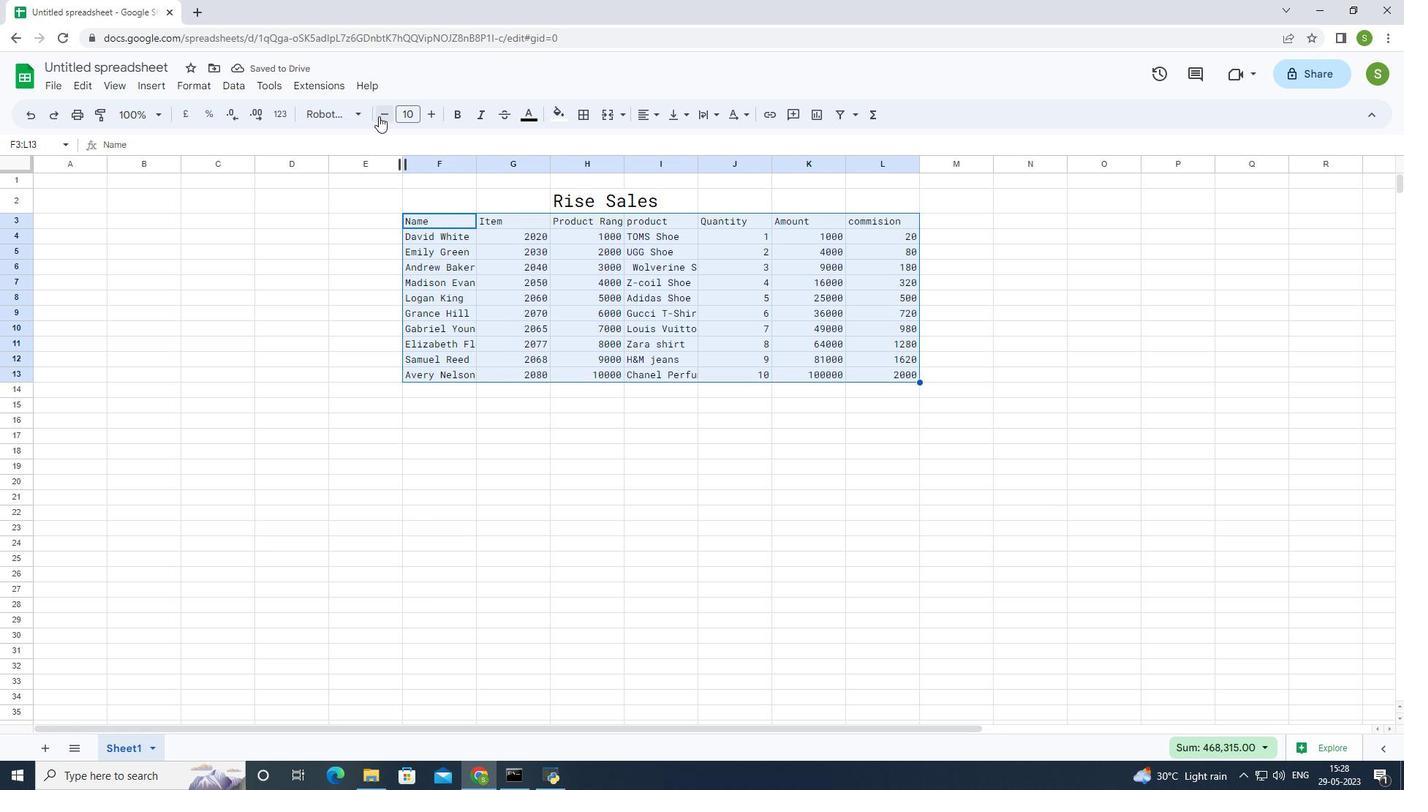 
Action: Mouse pressed left at (384, 115)
Screenshot: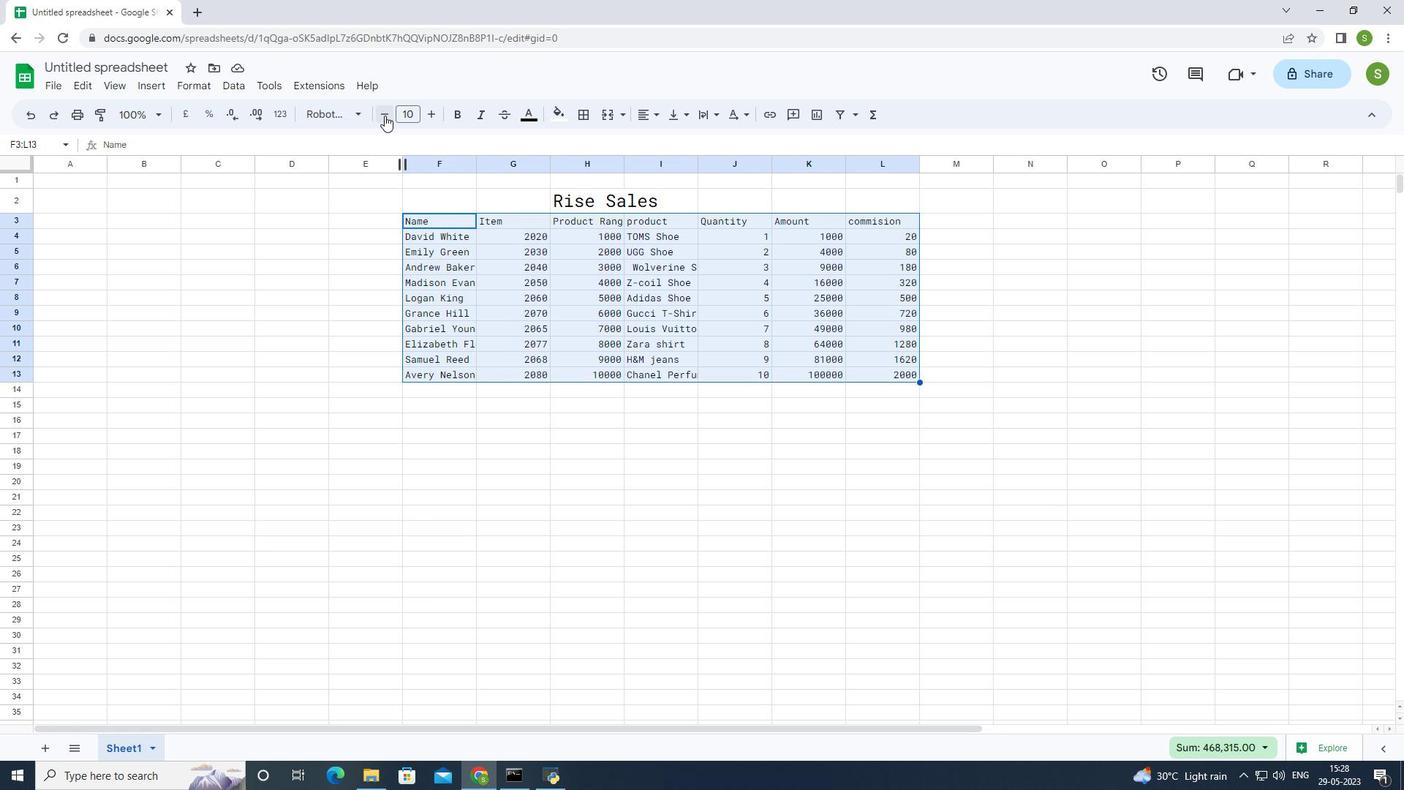
Action: Mouse moved to (651, 109)
Screenshot: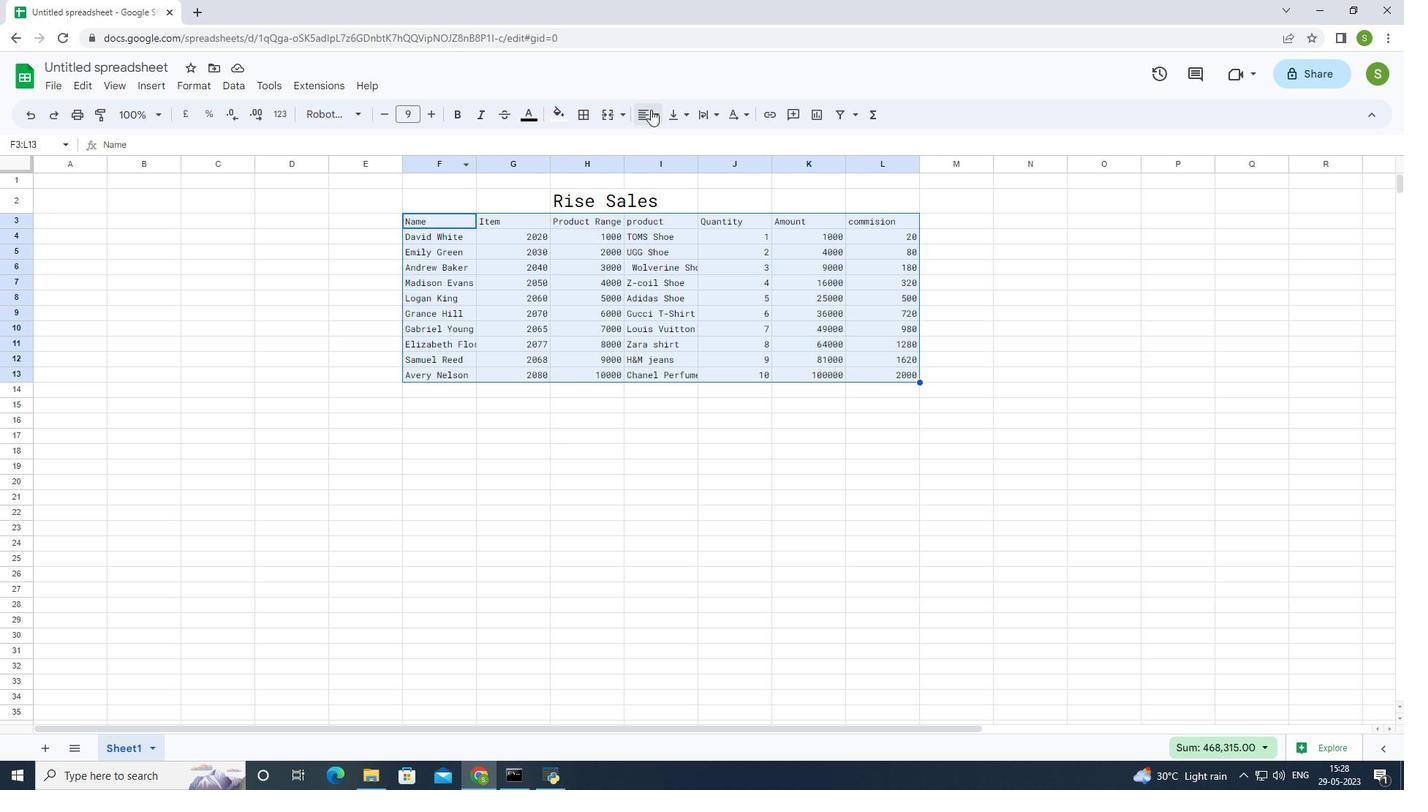 
Action: Mouse pressed left at (651, 109)
Screenshot: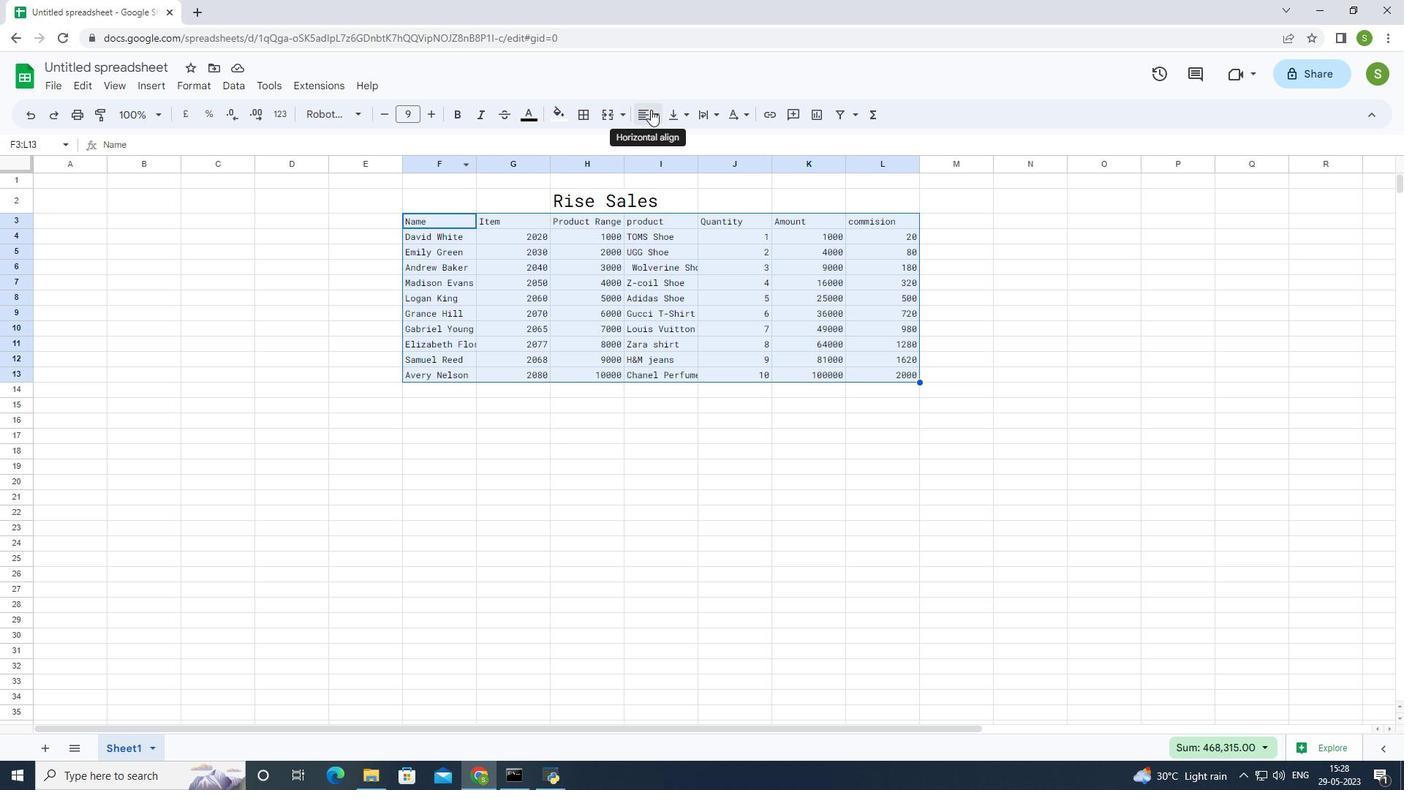 
Action: Mouse moved to (646, 149)
Screenshot: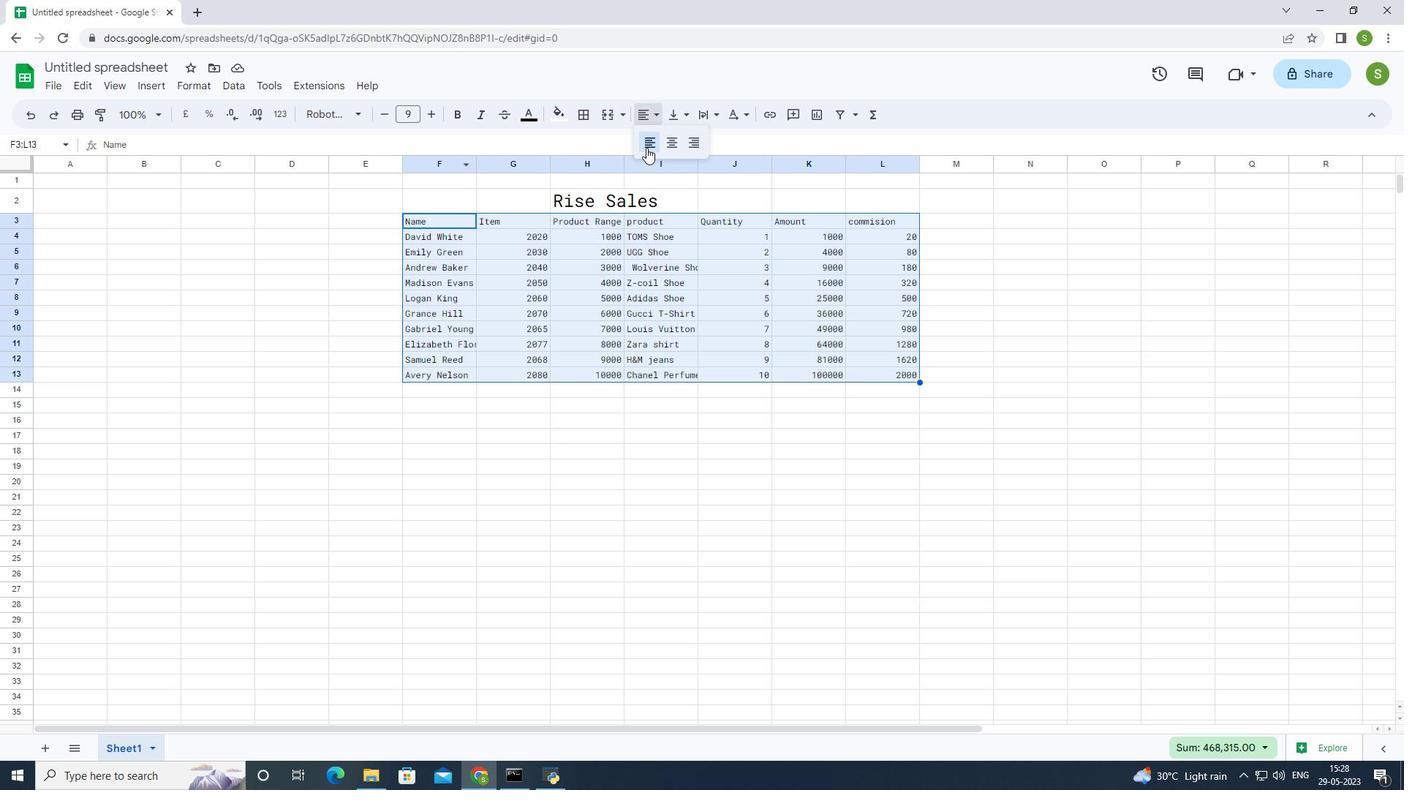 
Action: Mouse pressed left at (646, 149)
Screenshot: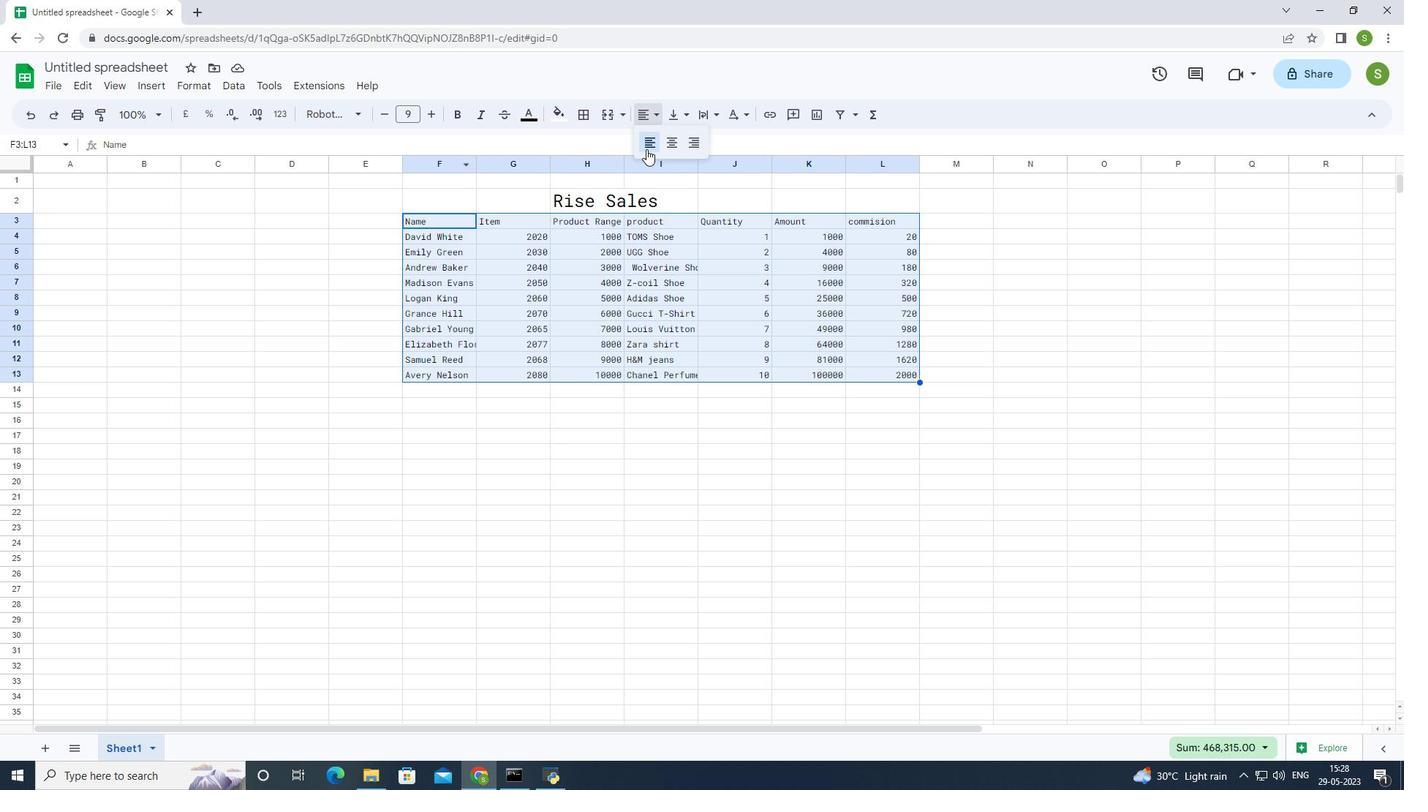 
Action: Mouse moved to (478, 462)
Screenshot: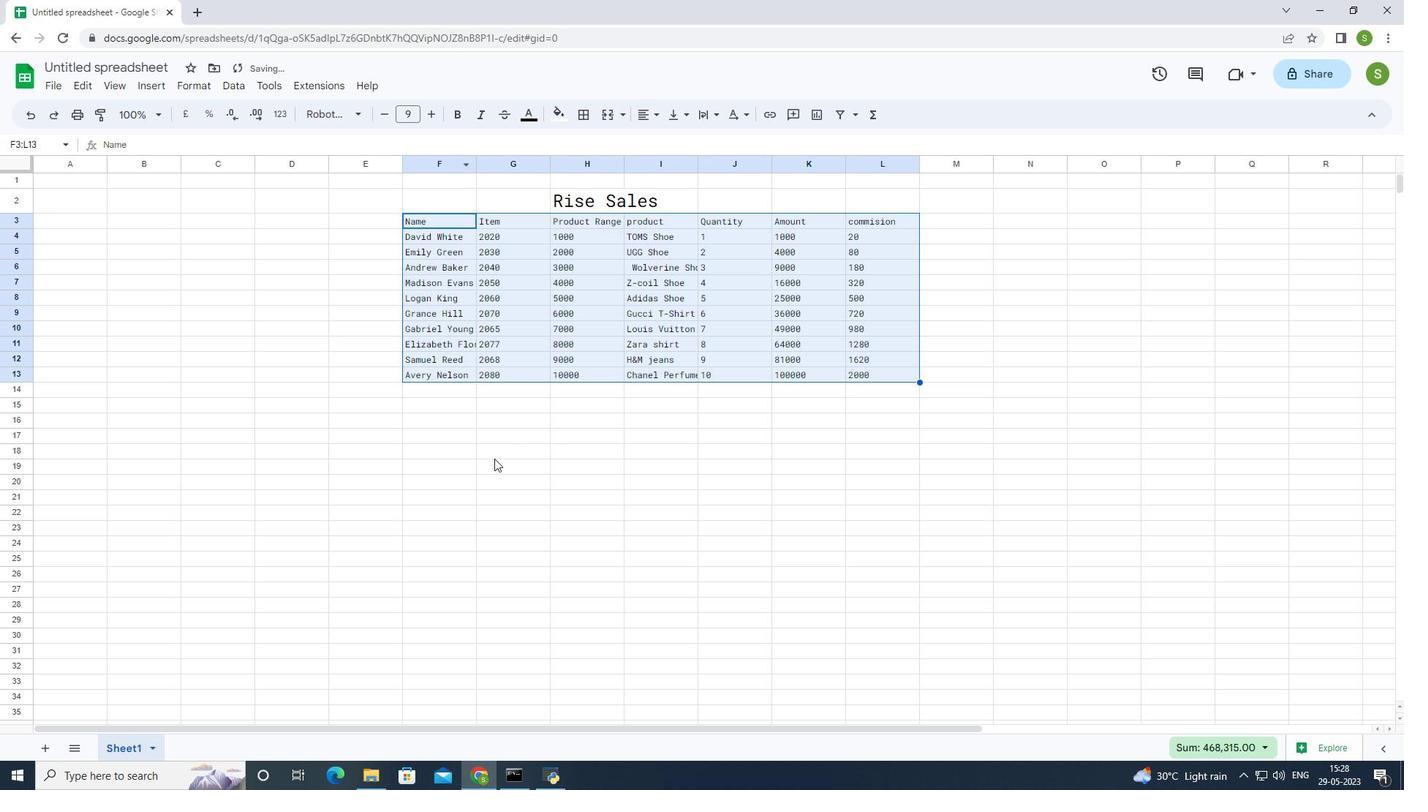 
Action: Mouse pressed left at (478, 462)
Screenshot: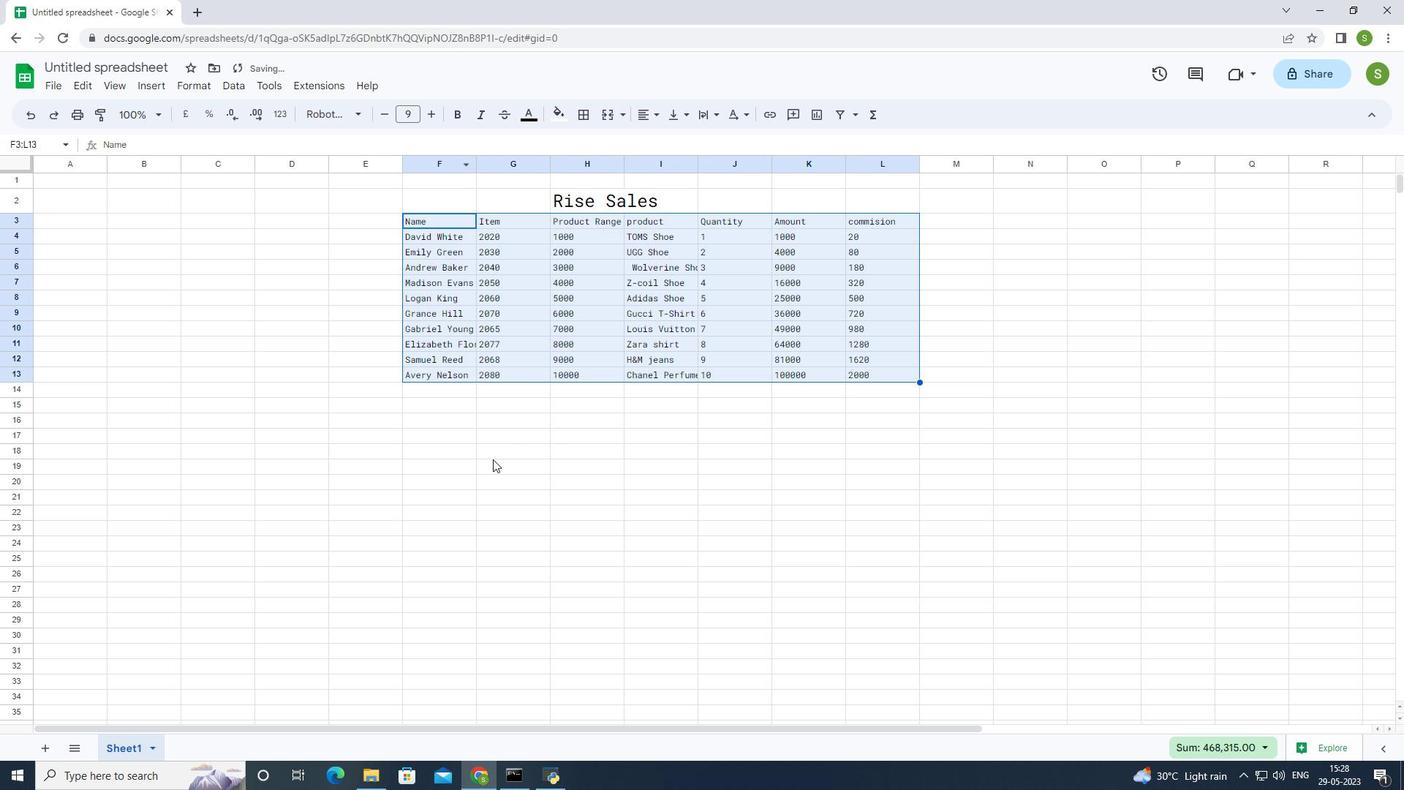 
Action: Mouse moved to (550, 363)
Screenshot: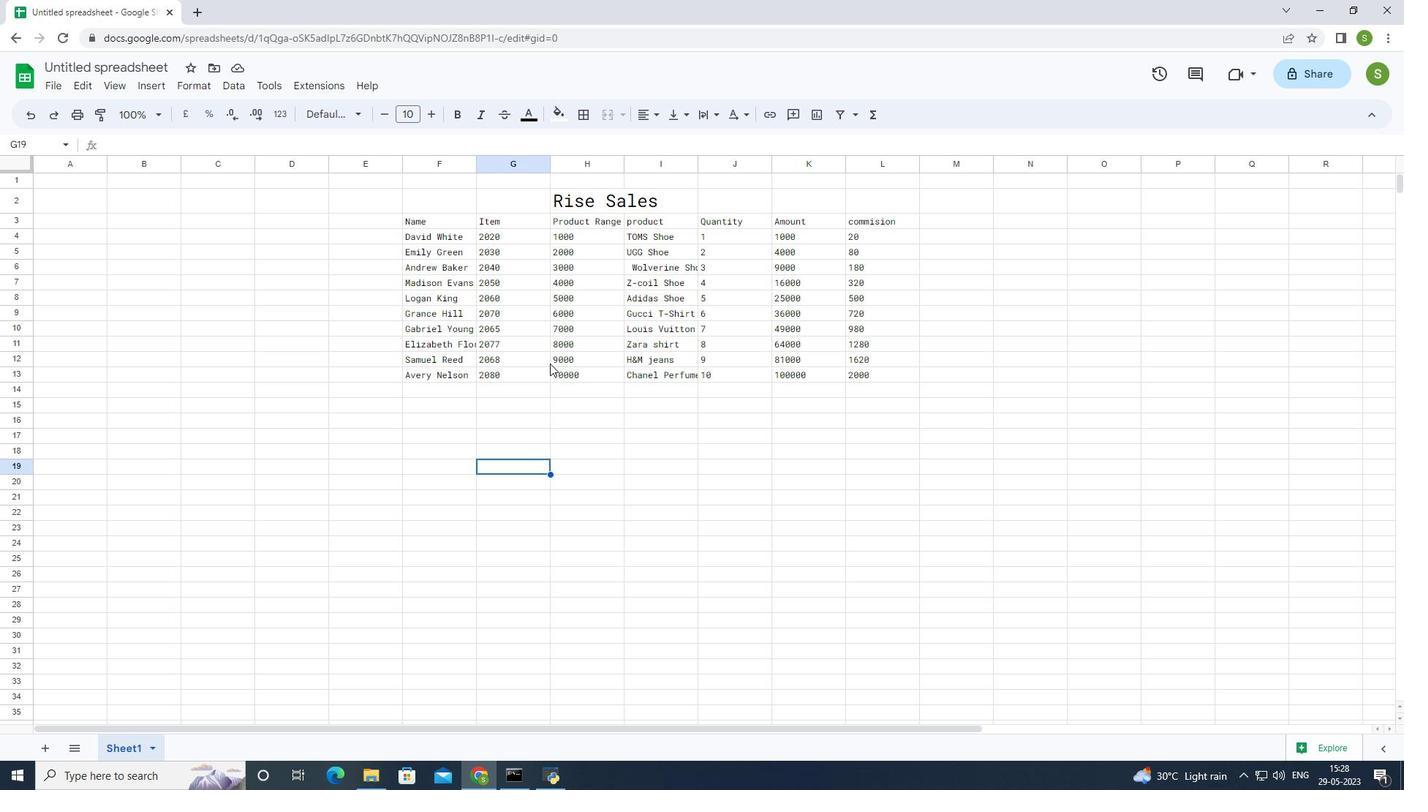 
Action: Key pressed ctrl+S
Screenshot: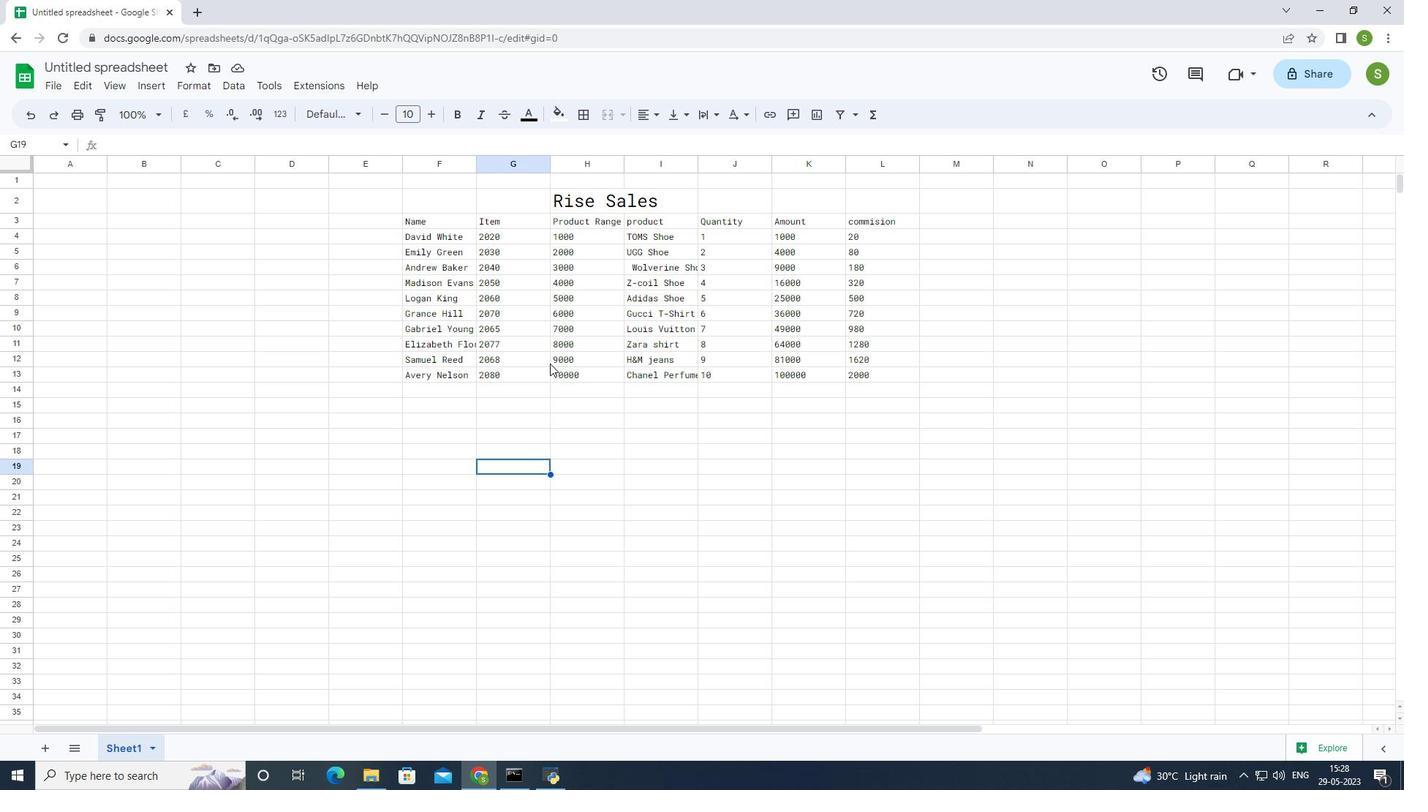 
